 Task: Create a due date automation trigger when advanced on, on the tuesday before a card is due add fields without custom field "Resume" set to a date less than 1 working days from now at 11:00 AM.
Action: Mouse moved to (1297, 109)
Screenshot: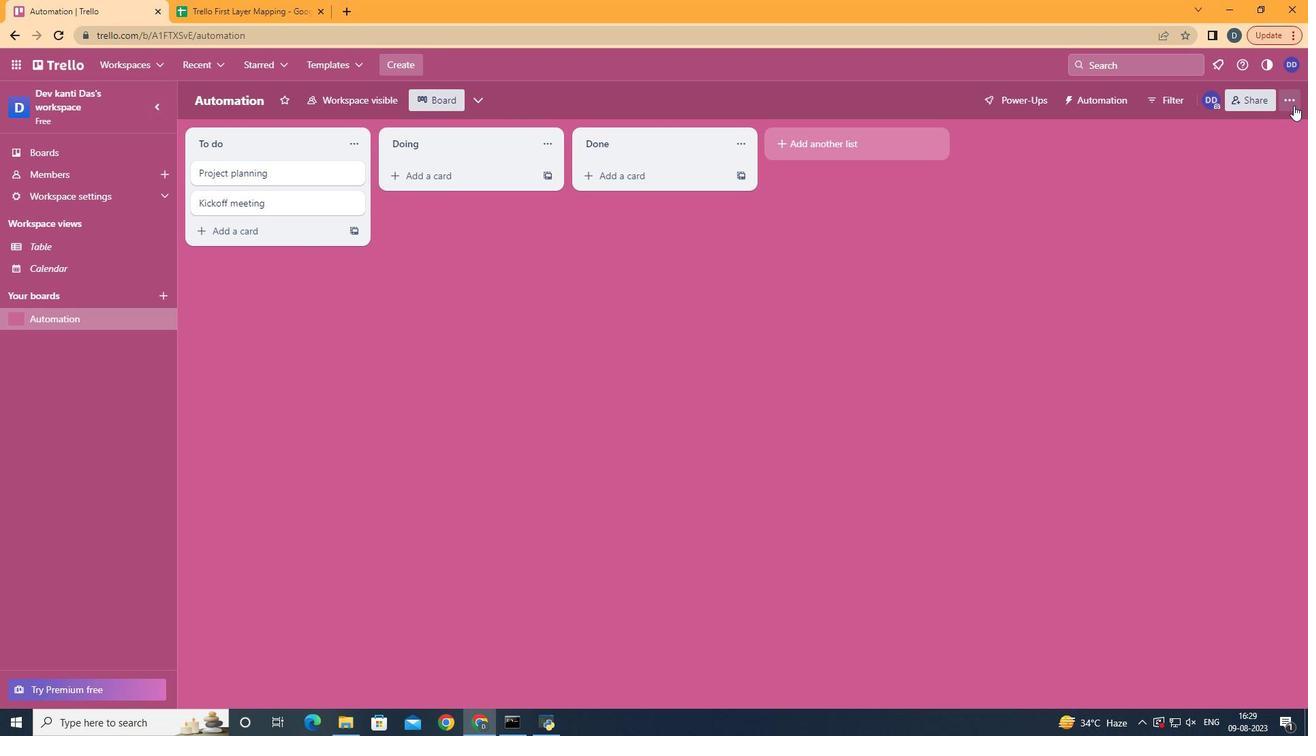 
Action: Mouse pressed left at (1297, 109)
Screenshot: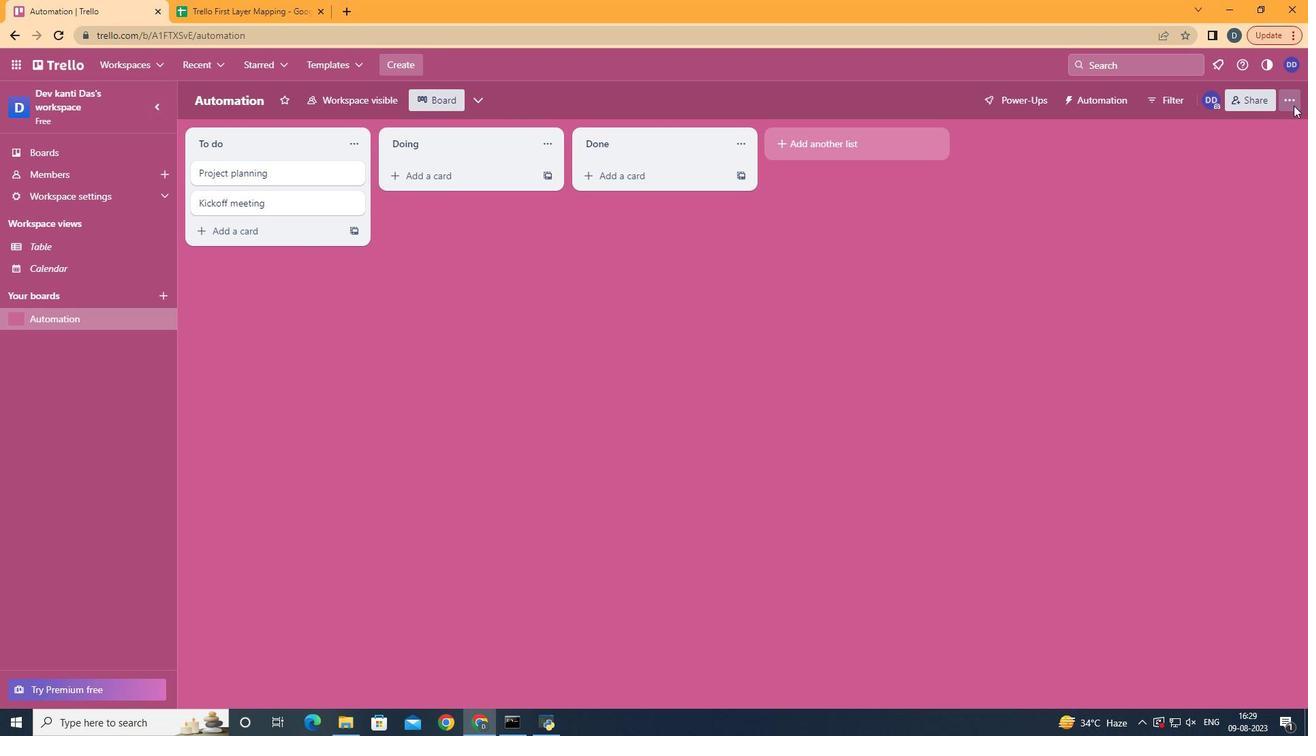 
Action: Mouse moved to (1158, 299)
Screenshot: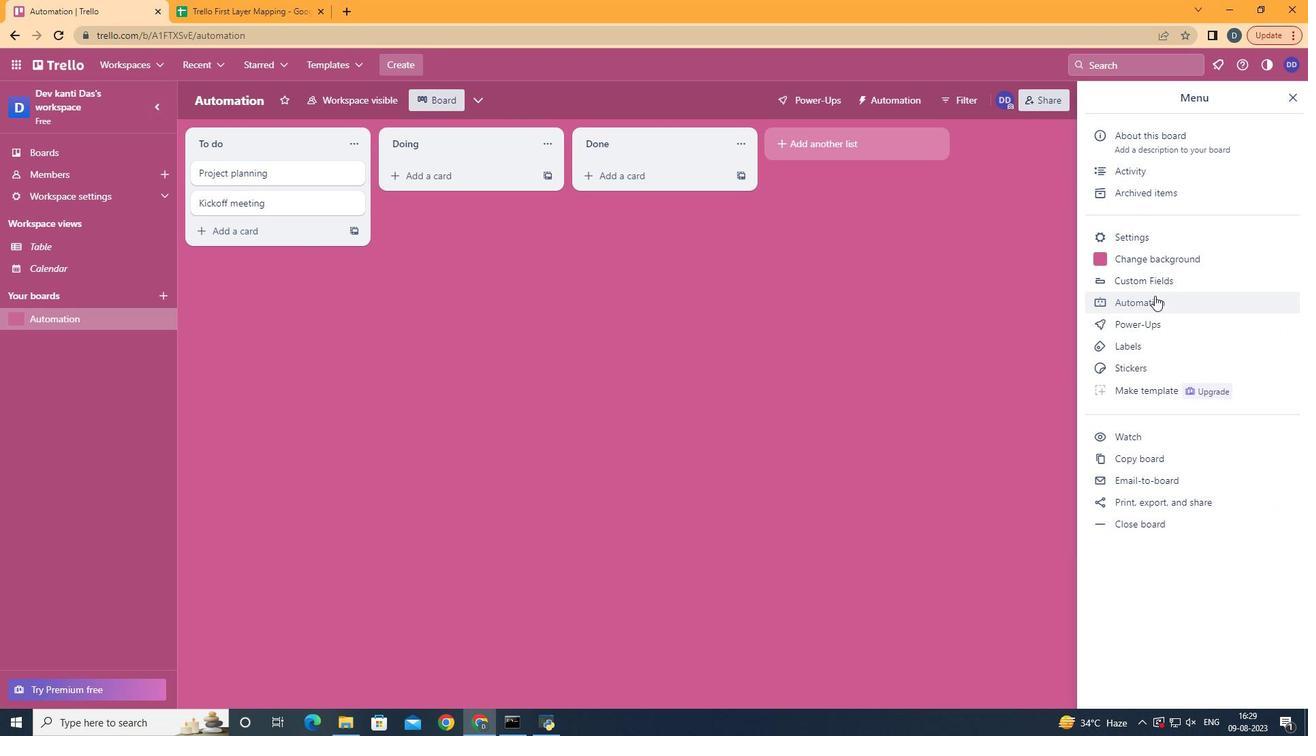 
Action: Mouse pressed left at (1158, 299)
Screenshot: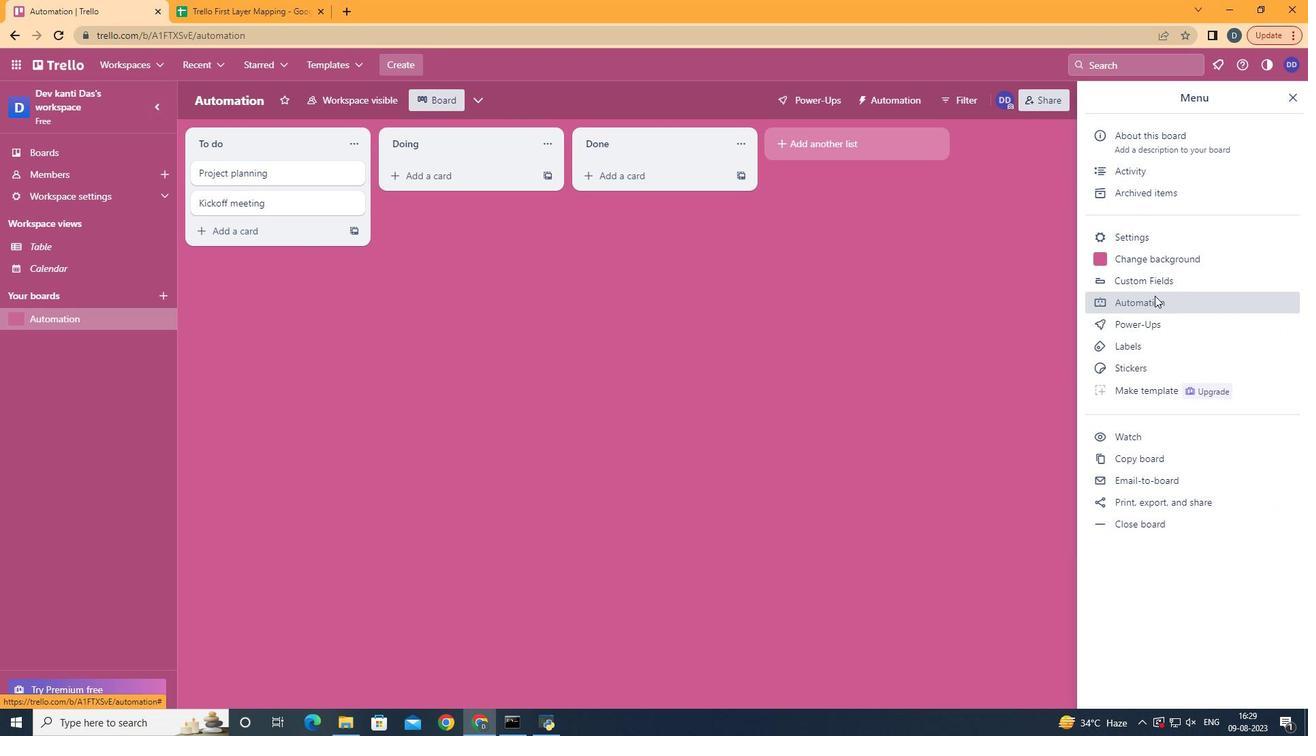 
Action: Mouse moved to (265, 279)
Screenshot: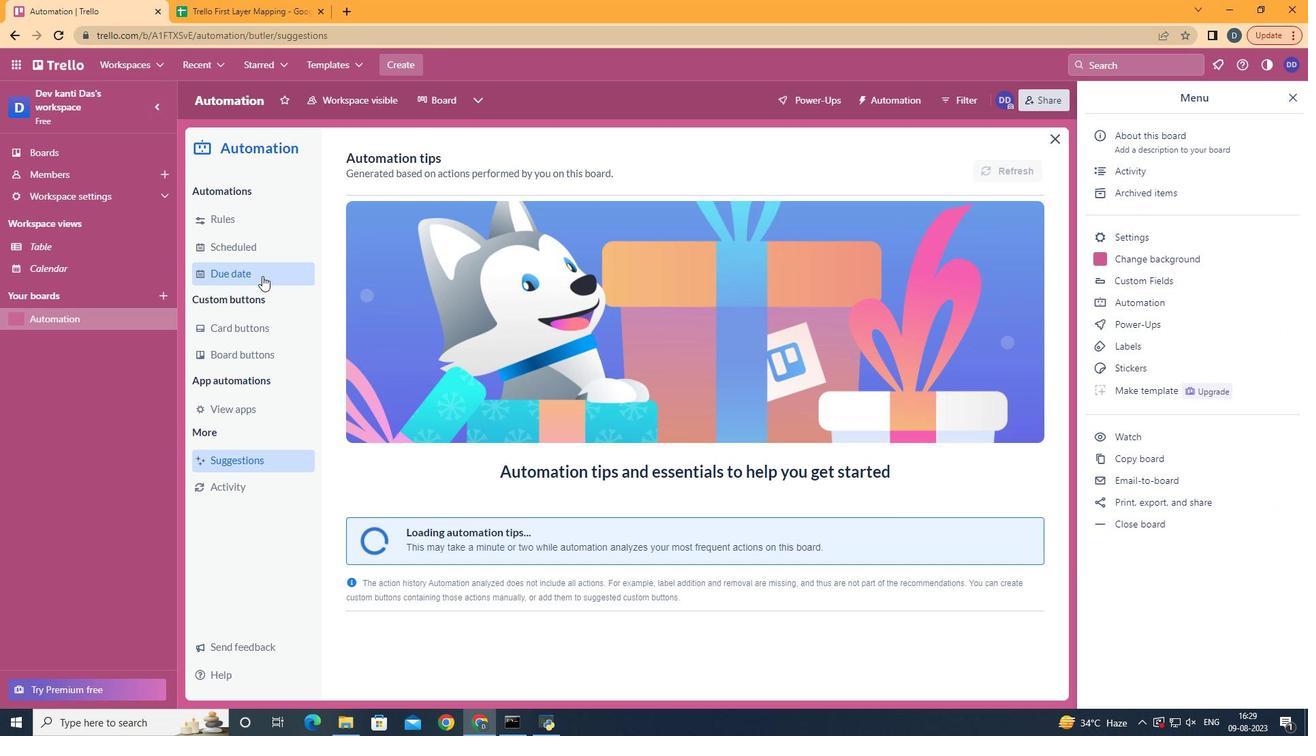 
Action: Mouse pressed left at (265, 279)
Screenshot: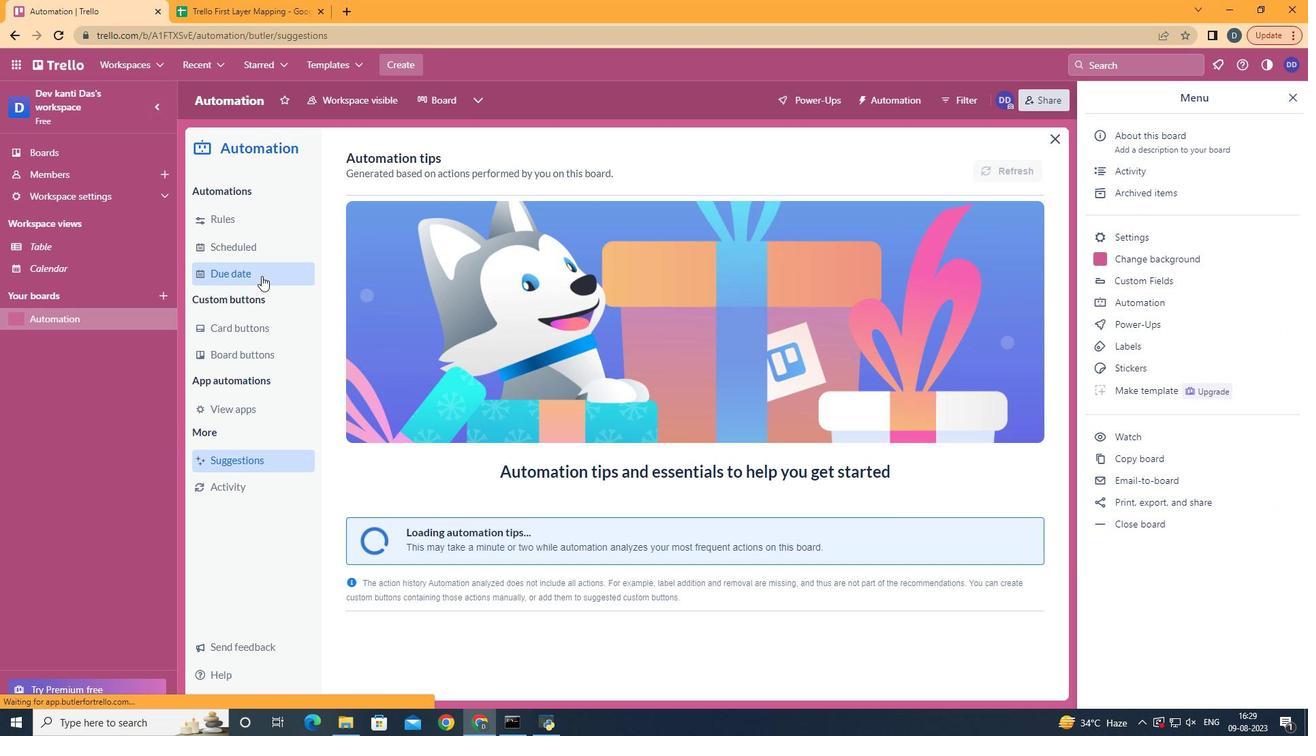 
Action: Mouse moved to (970, 166)
Screenshot: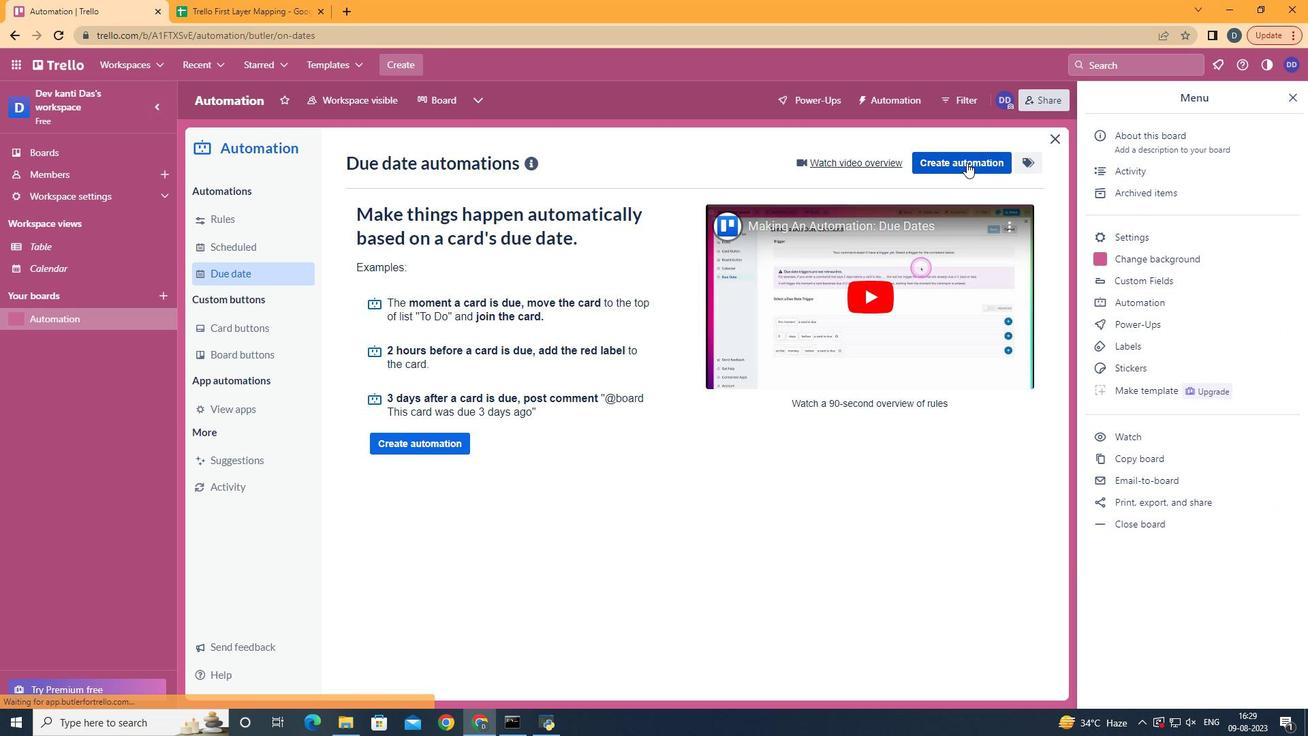 
Action: Mouse pressed left at (970, 166)
Screenshot: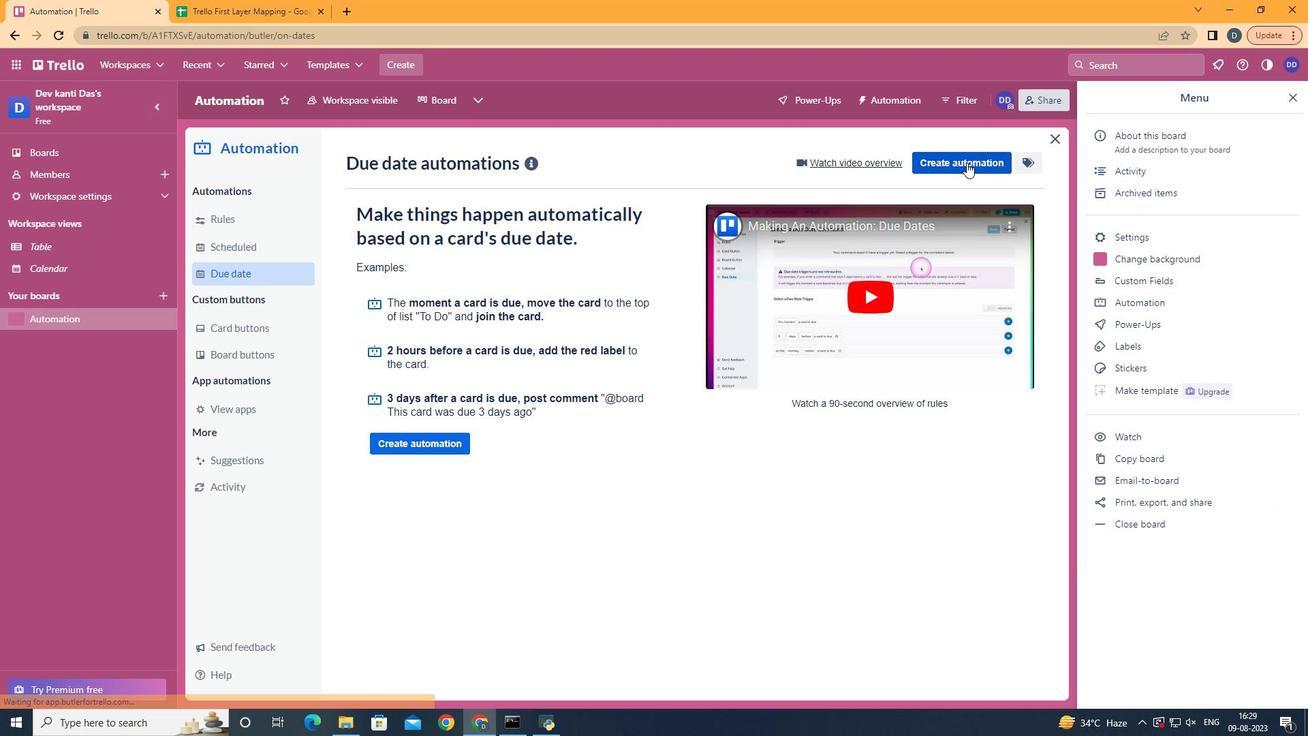 
Action: Mouse moved to (751, 298)
Screenshot: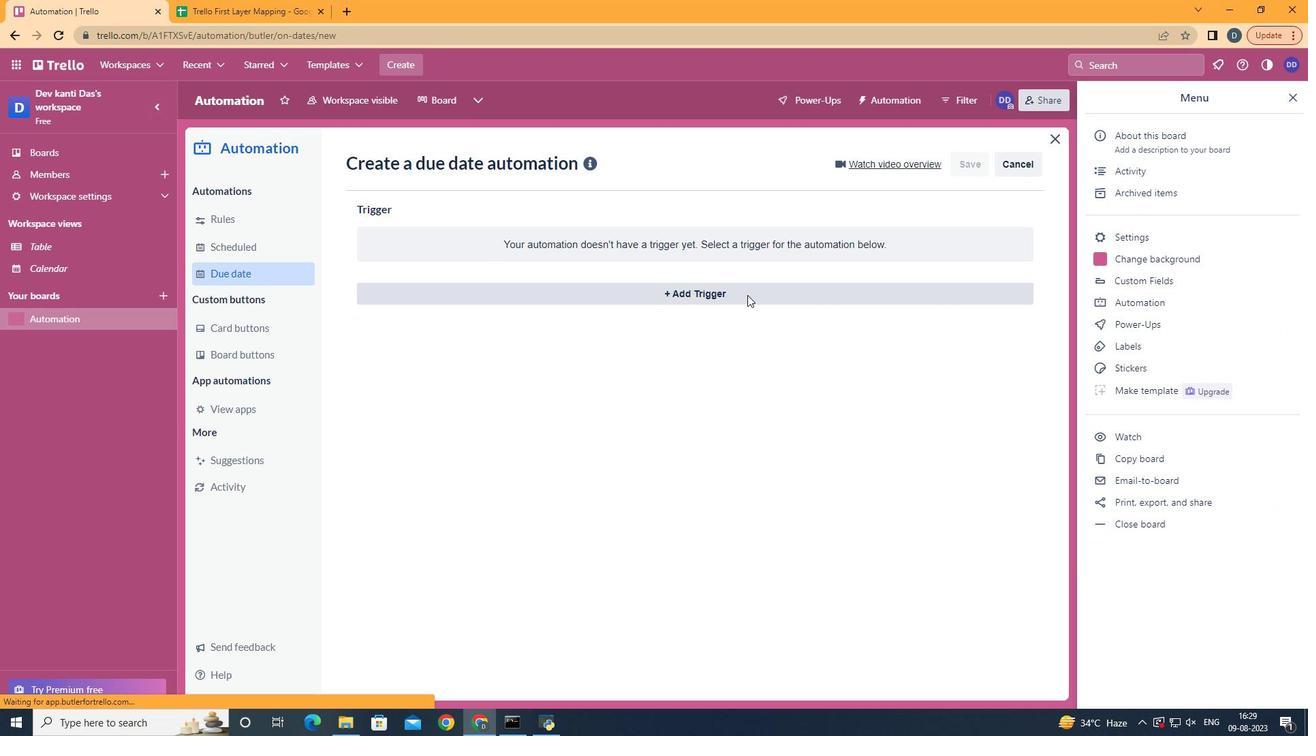 
Action: Mouse pressed left at (751, 298)
Screenshot: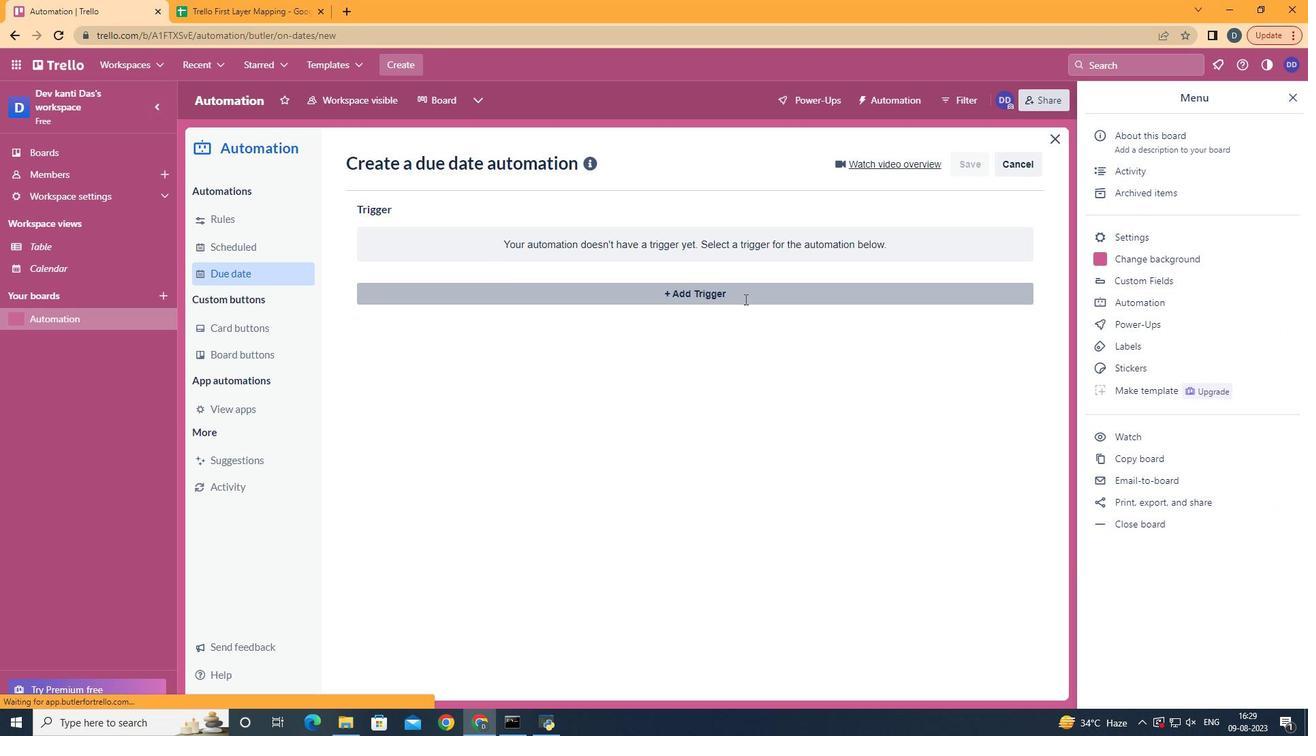 
Action: Mouse moved to (438, 395)
Screenshot: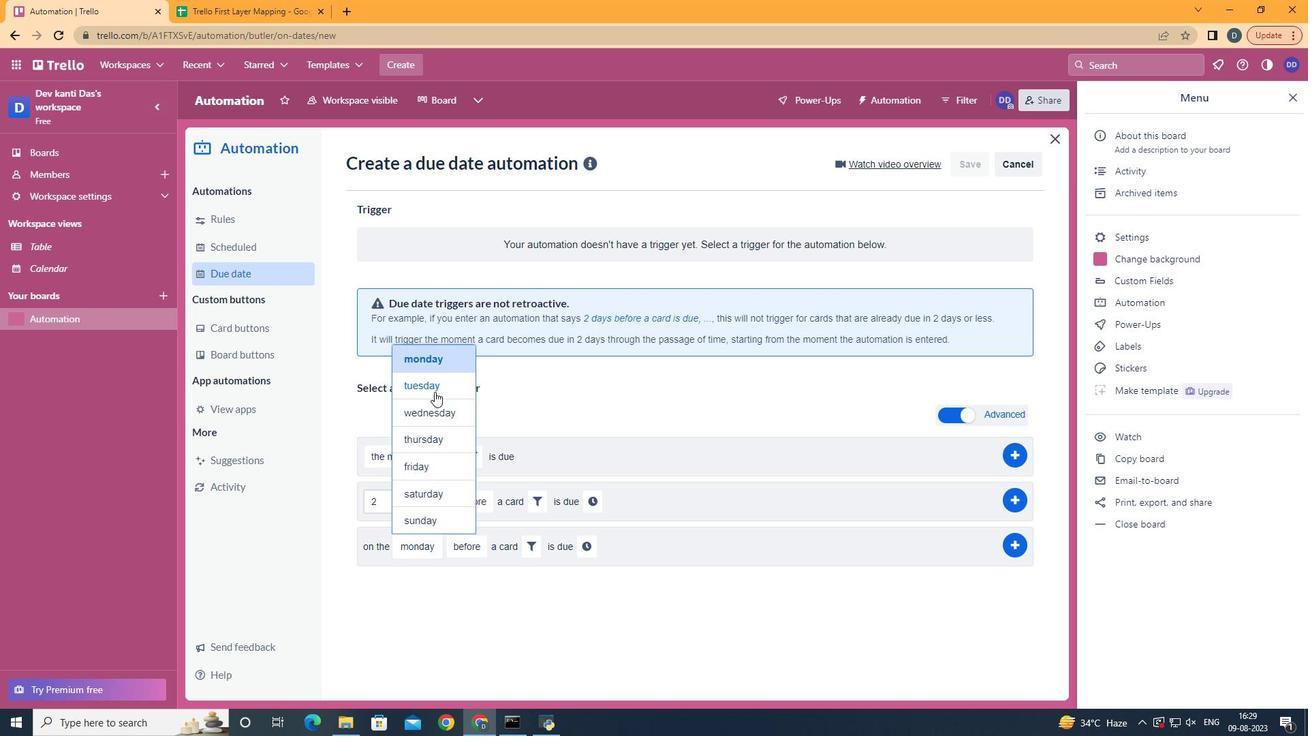 
Action: Mouse pressed left at (438, 395)
Screenshot: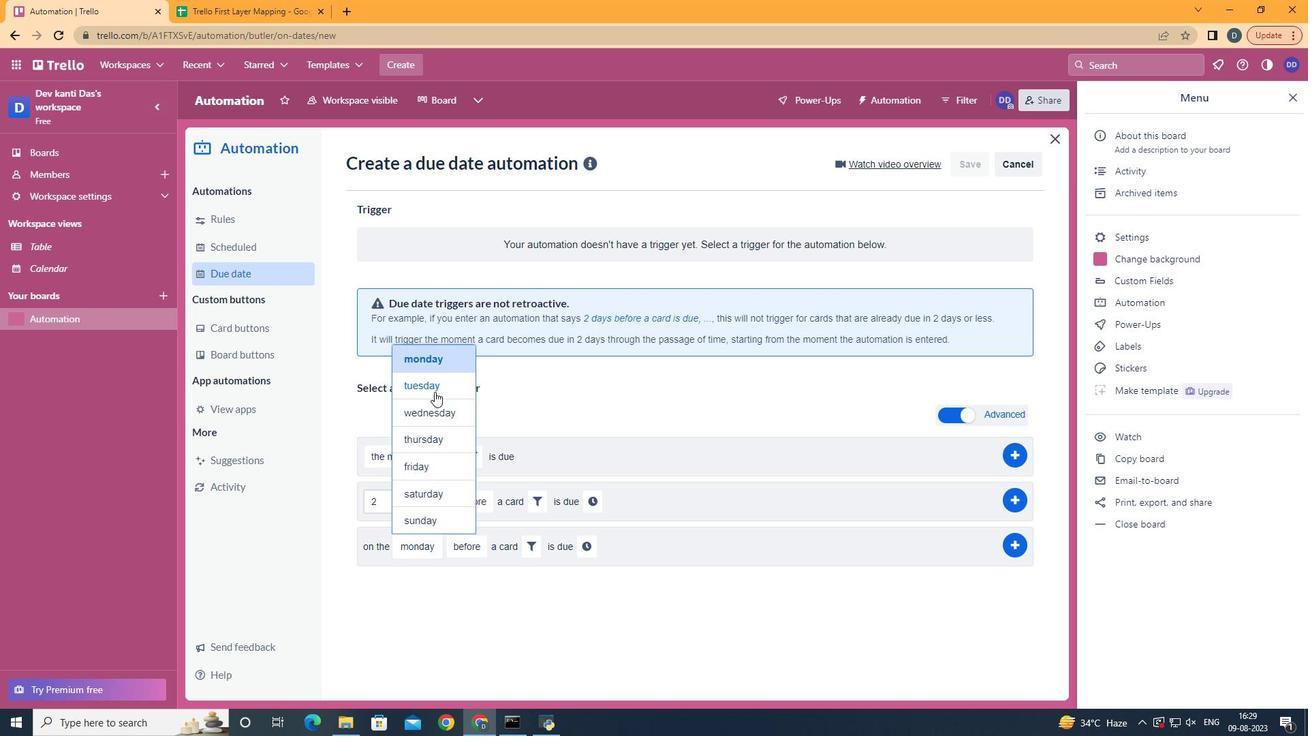 
Action: Mouse moved to (520, 554)
Screenshot: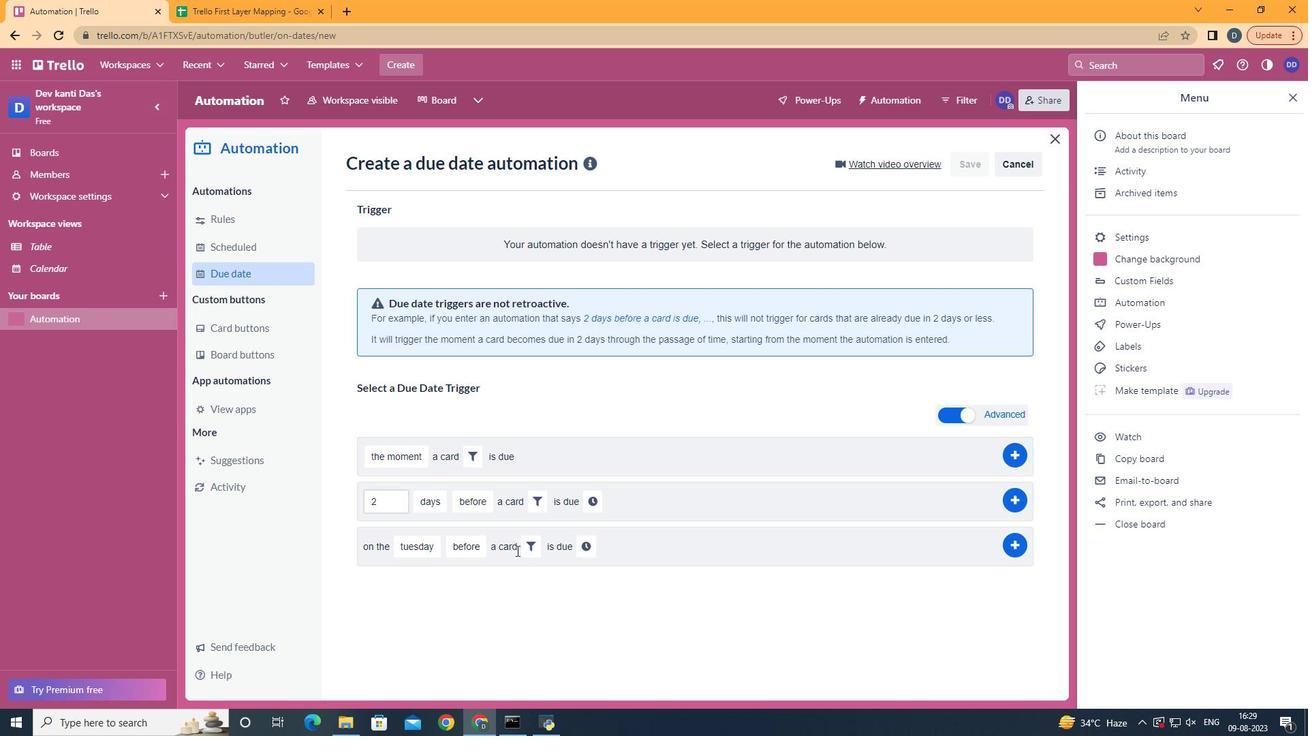 
Action: Mouse pressed left at (520, 554)
Screenshot: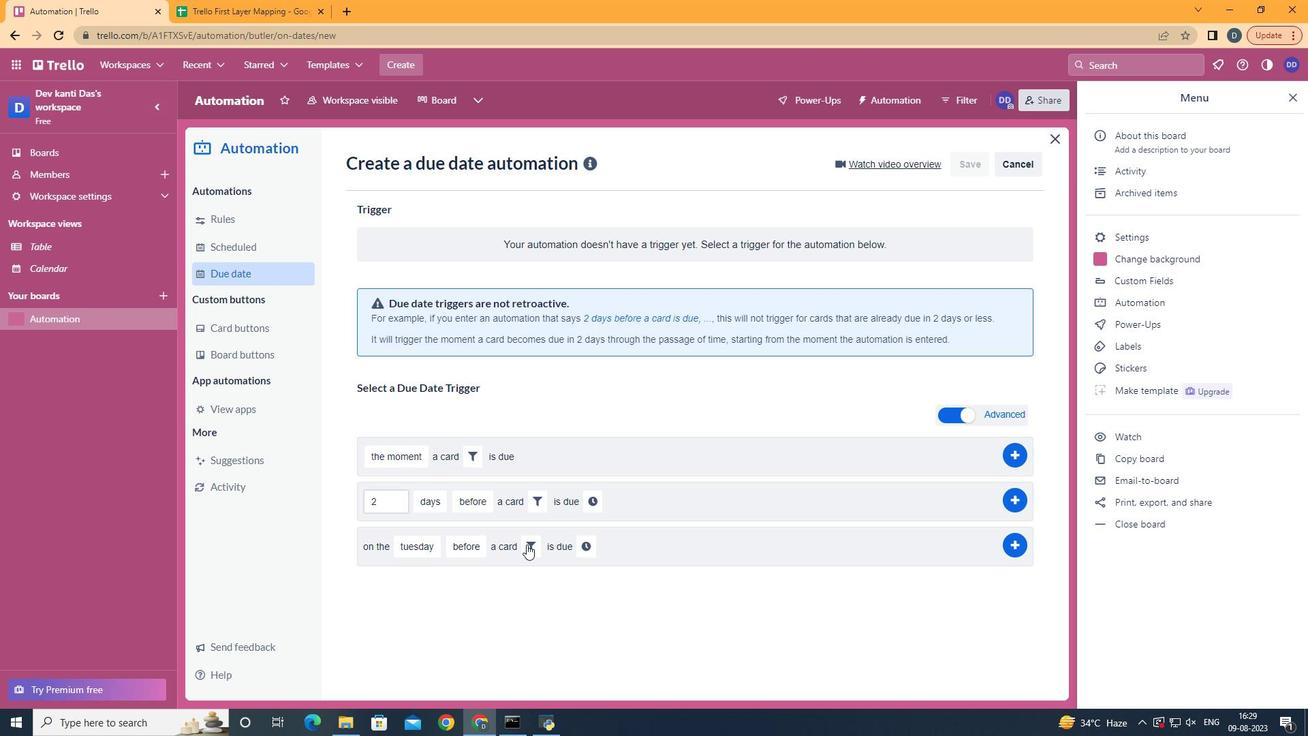 
Action: Mouse moved to (530, 547)
Screenshot: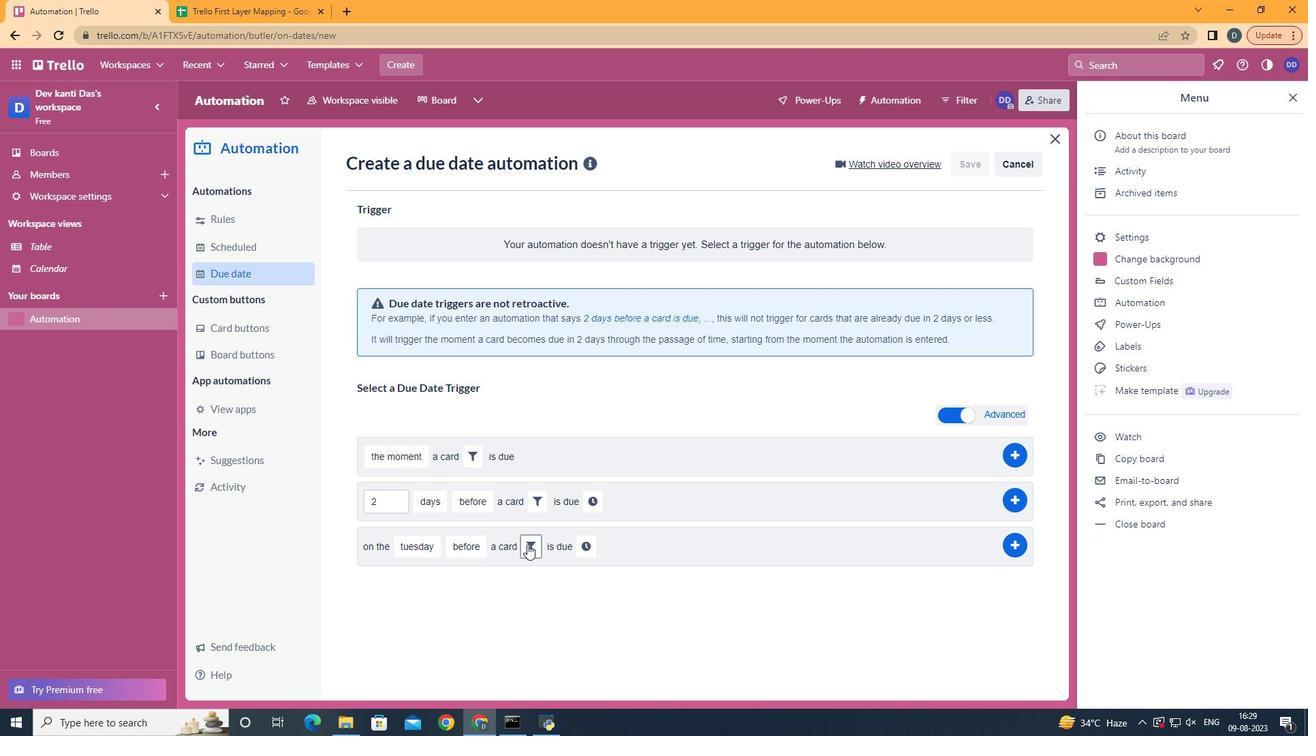 
Action: Mouse pressed left at (530, 547)
Screenshot: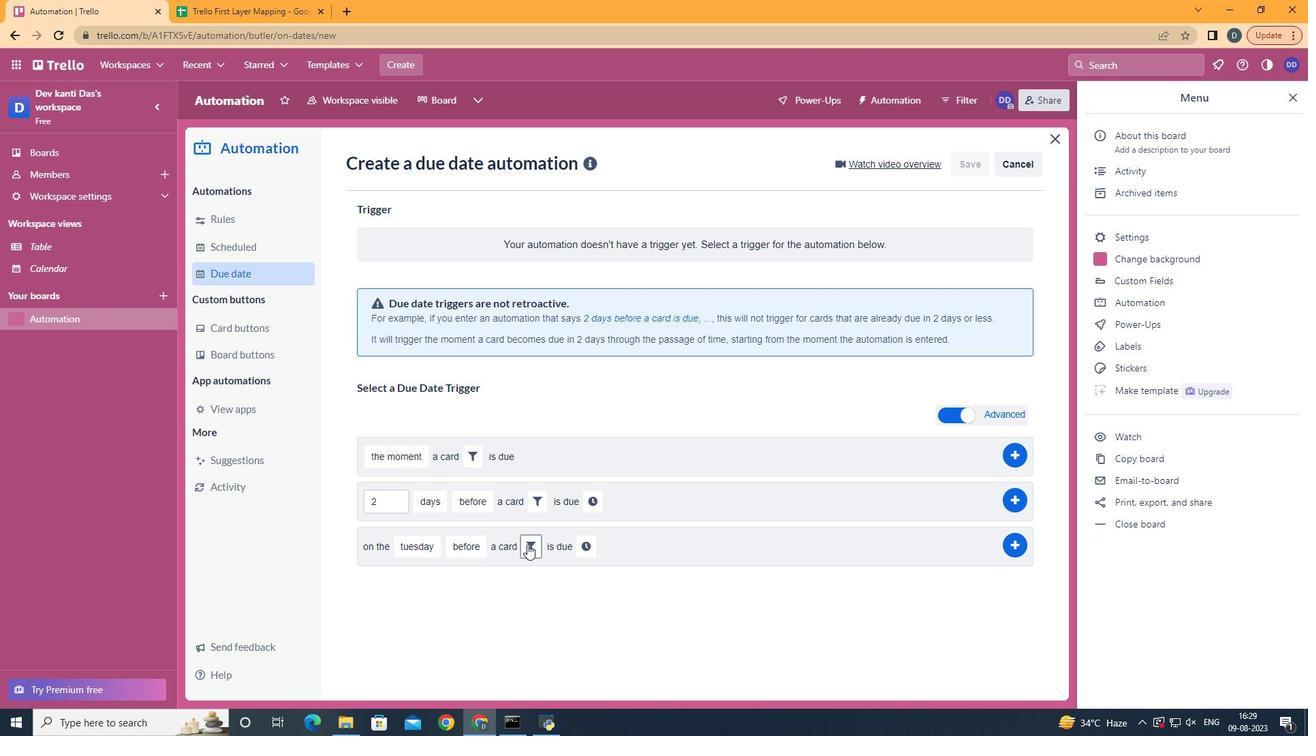 
Action: Mouse moved to (771, 593)
Screenshot: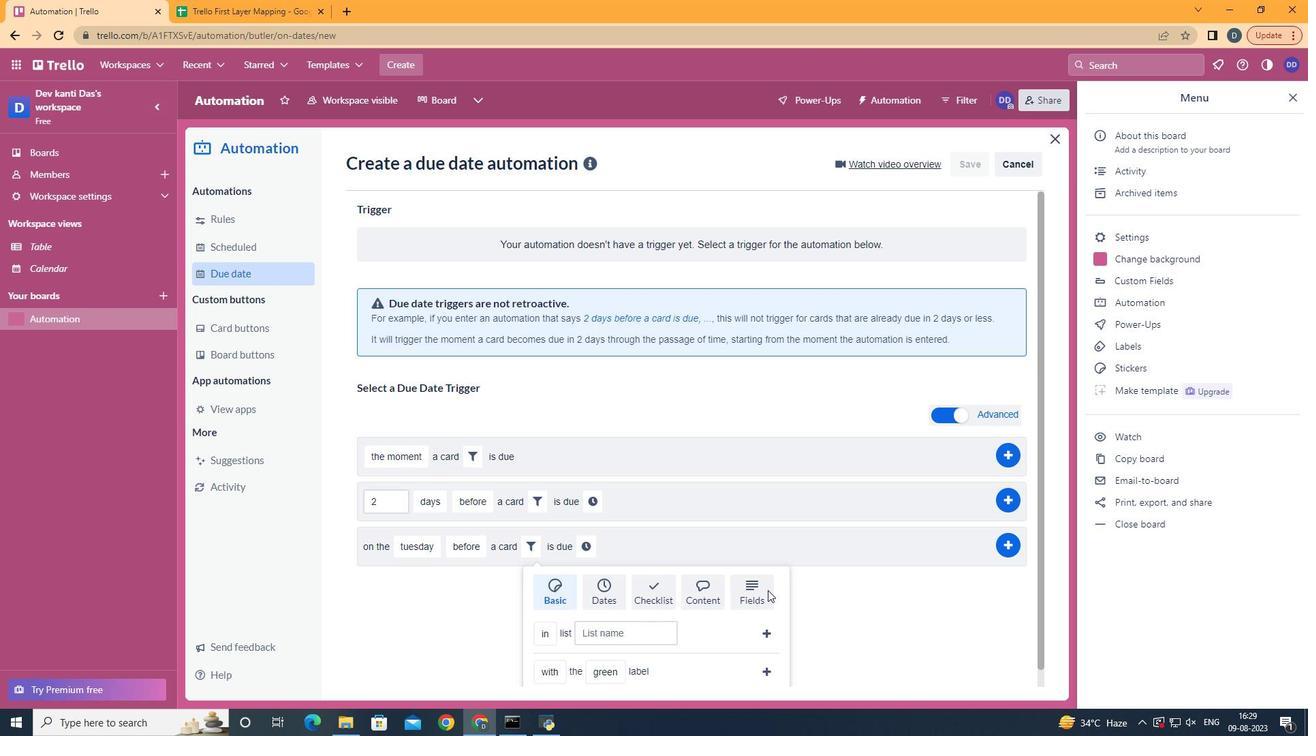 
Action: Mouse pressed left at (771, 593)
Screenshot: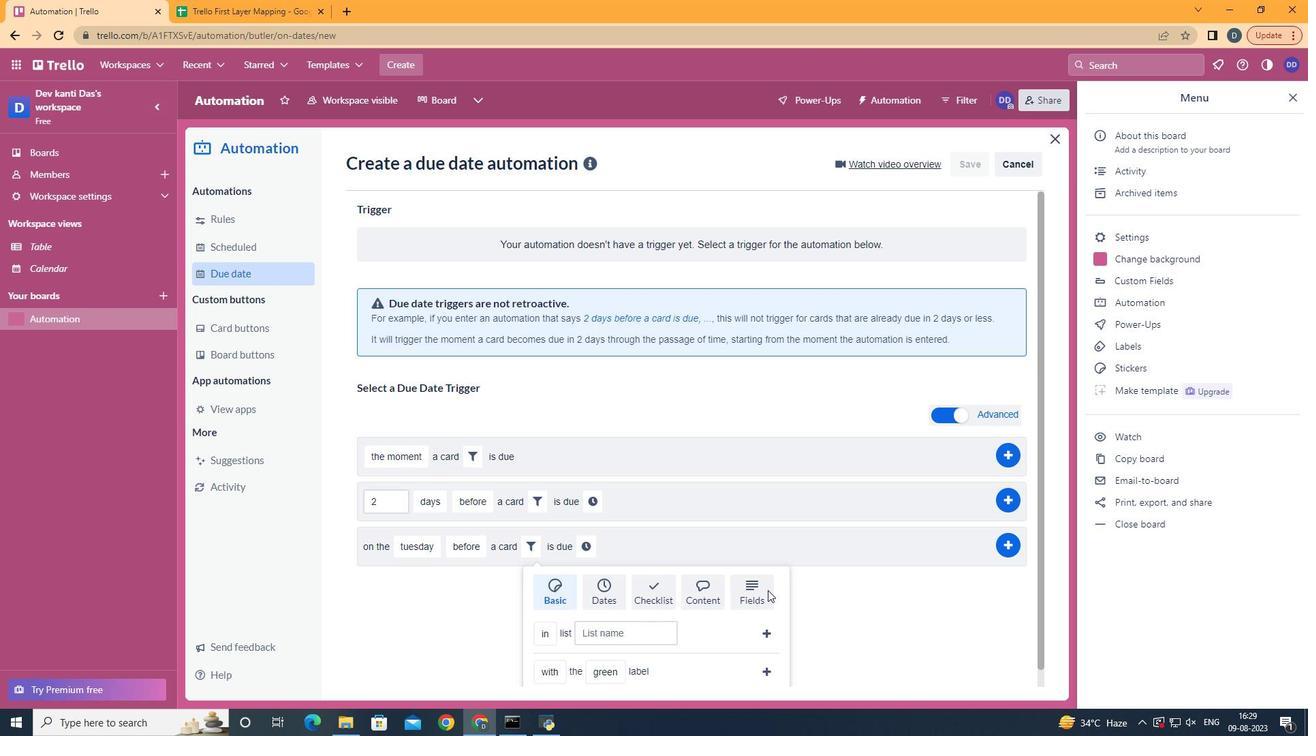 
Action: Mouse moved to (773, 593)
Screenshot: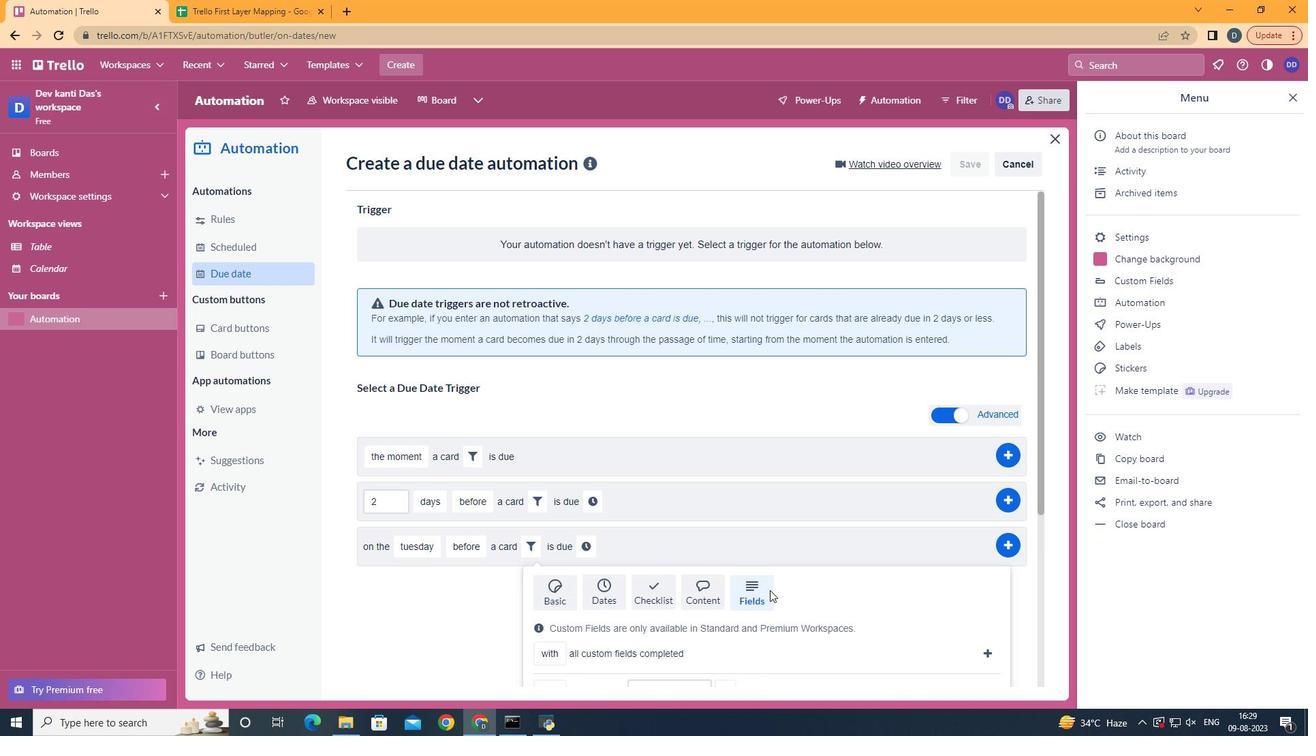 
Action: Mouse scrolled (773, 592) with delta (0, 0)
Screenshot: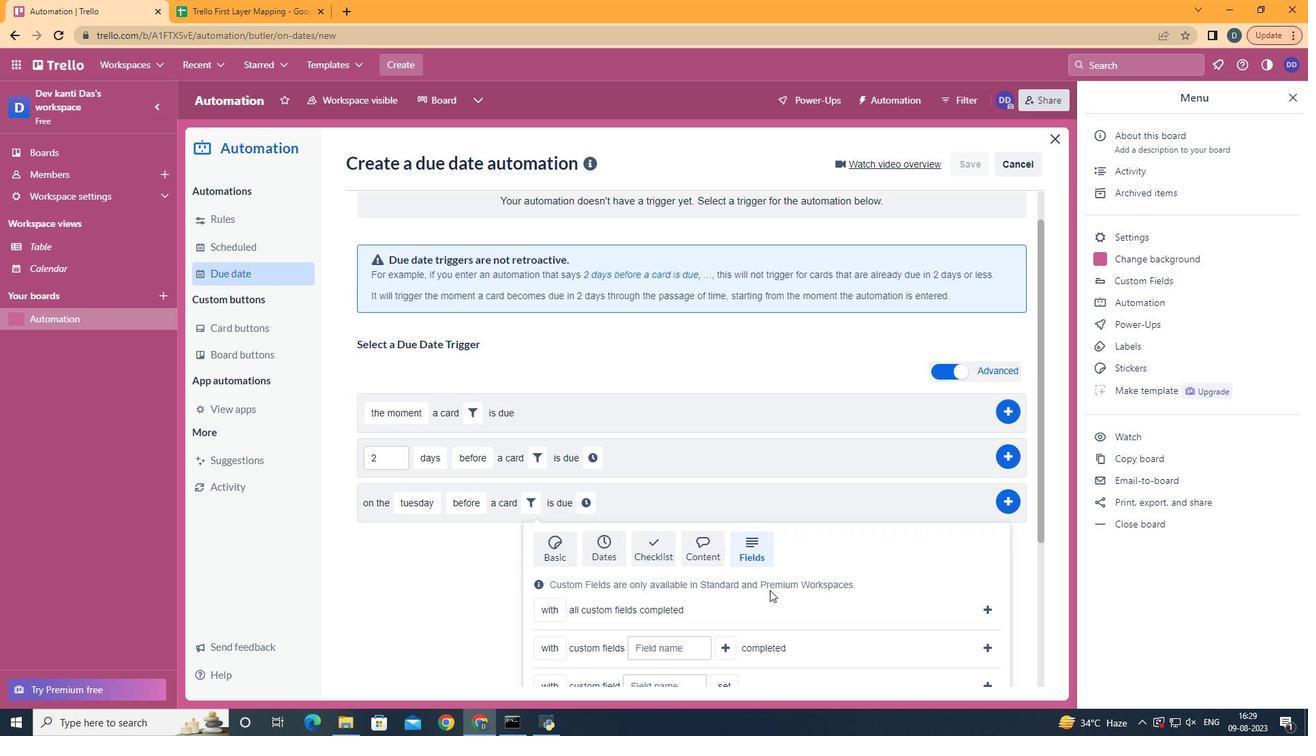 
Action: Mouse scrolled (773, 592) with delta (0, 0)
Screenshot: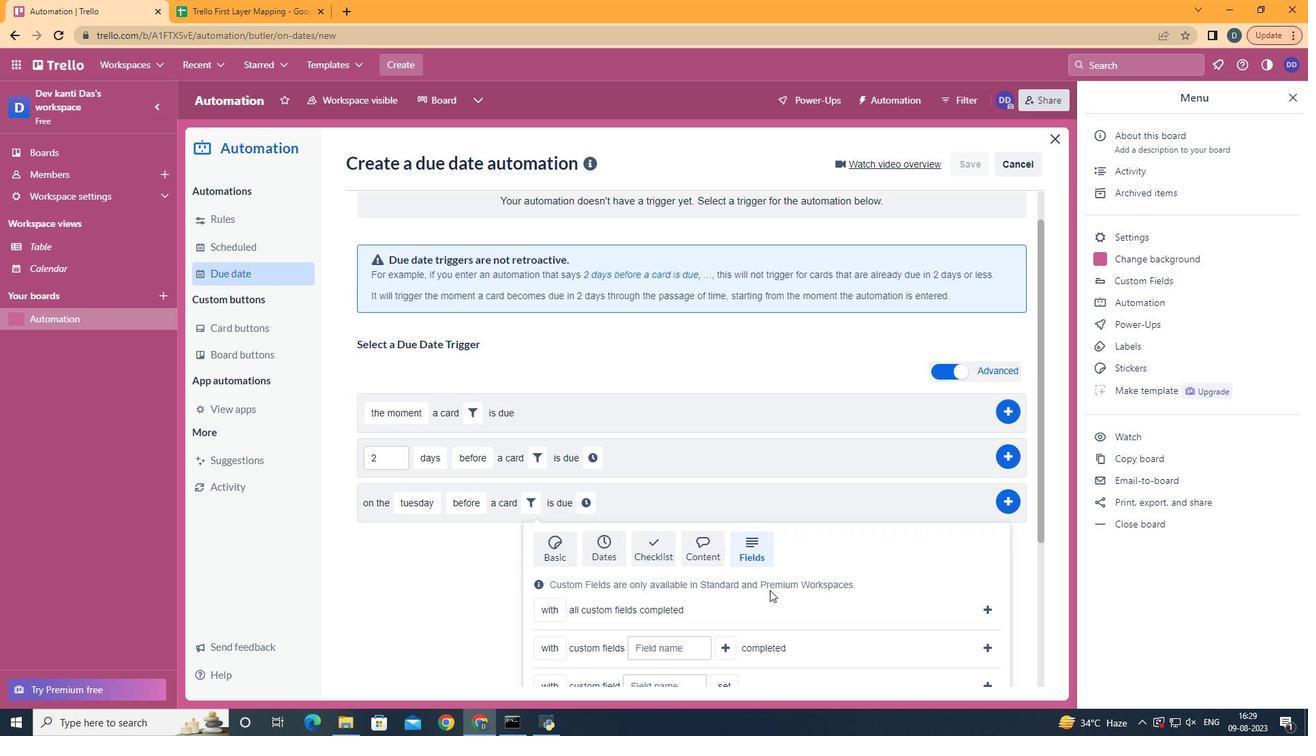 
Action: Mouse scrolled (773, 592) with delta (0, 0)
Screenshot: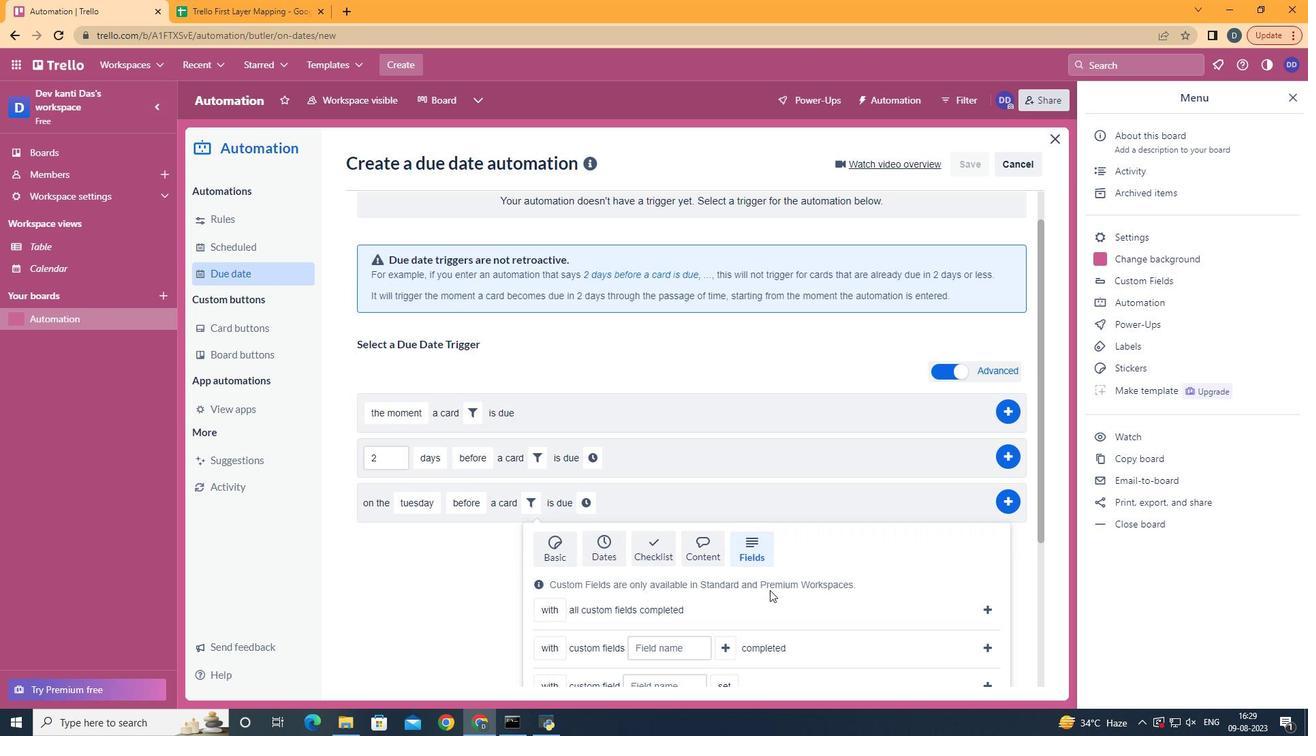 
Action: Mouse scrolled (773, 592) with delta (0, 0)
Screenshot: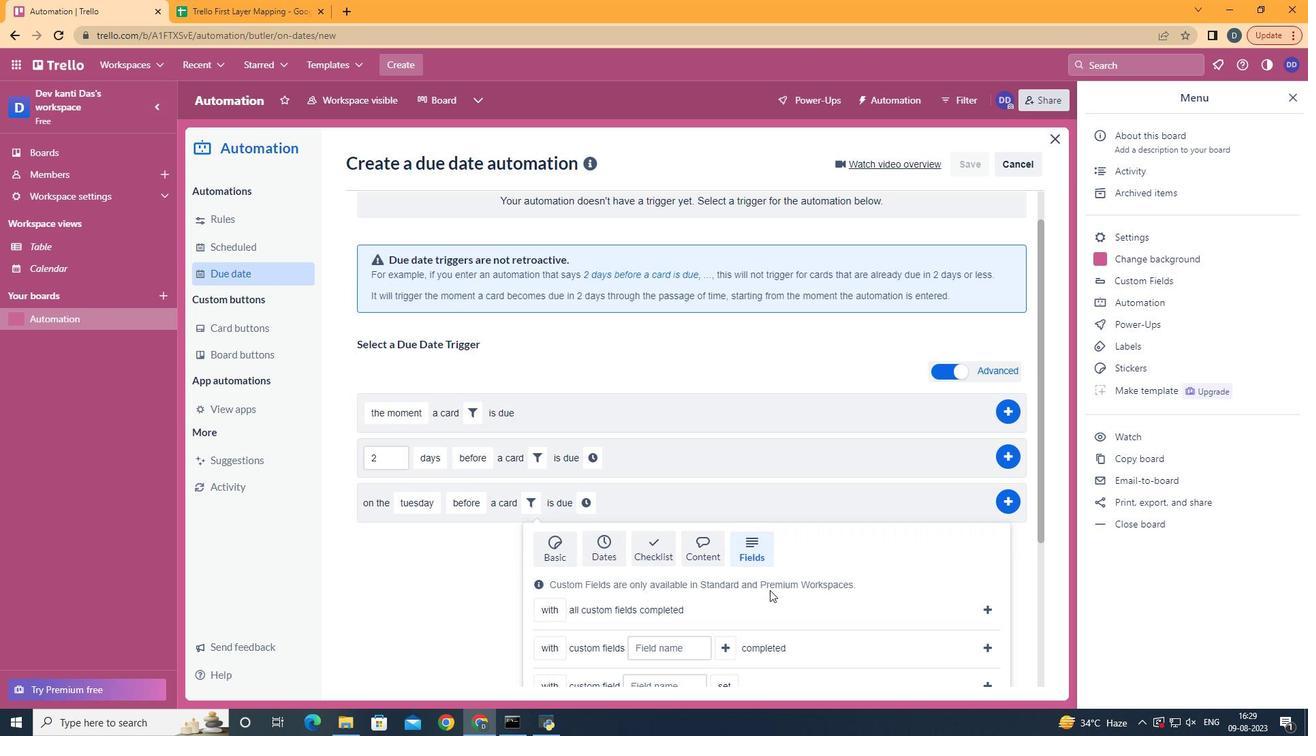 
Action: Mouse moved to (561, 639)
Screenshot: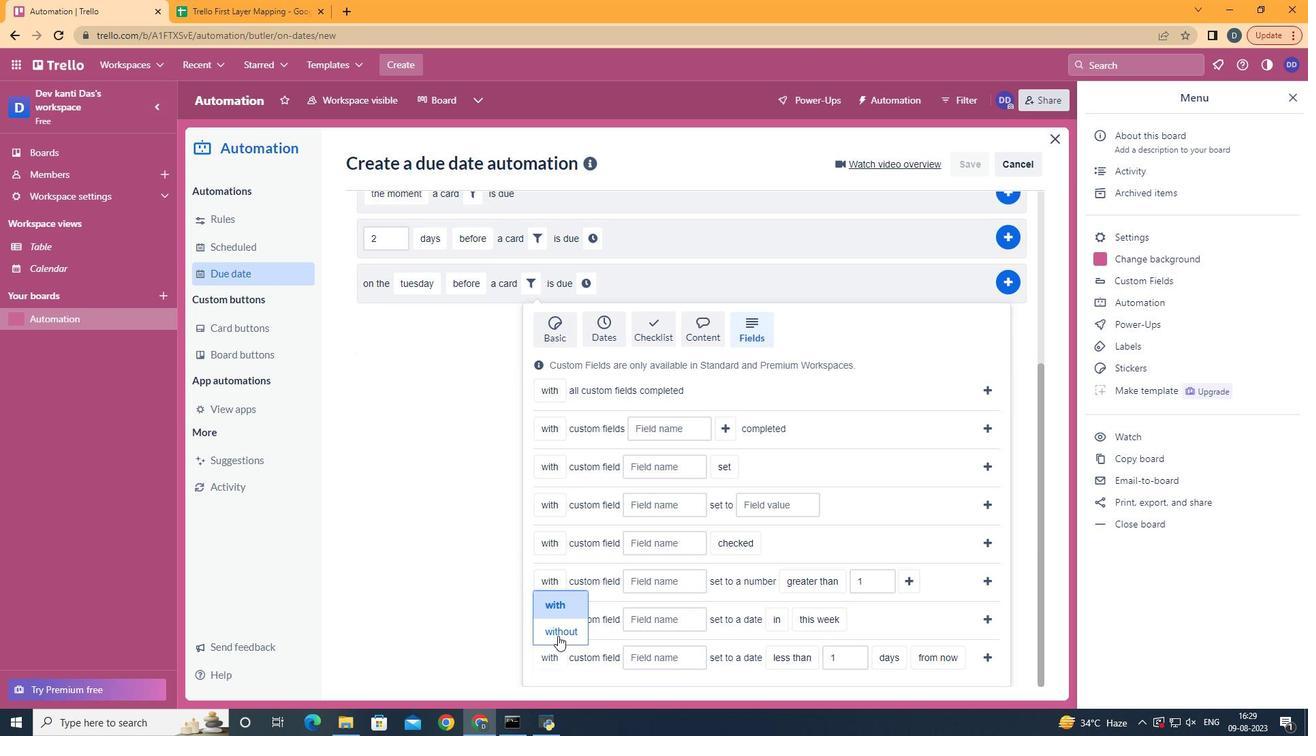 
Action: Mouse pressed left at (561, 639)
Screenshot: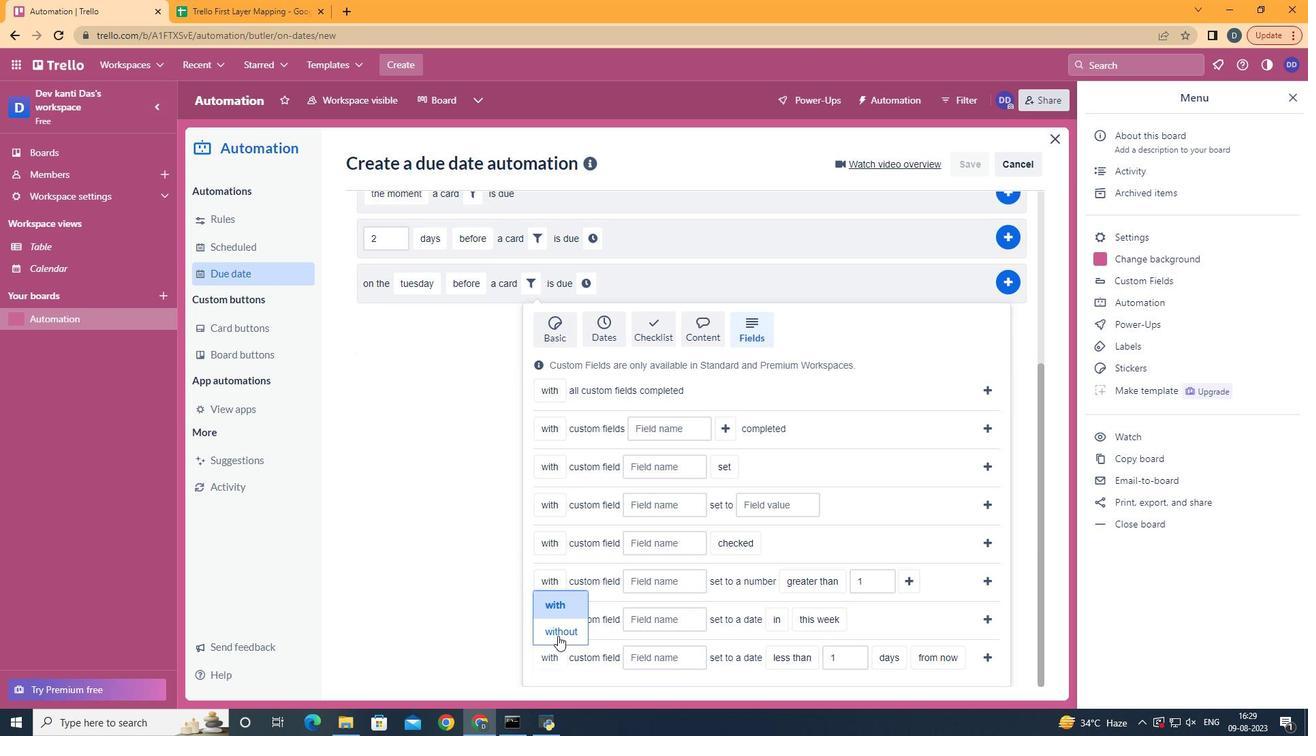 
Action: Mouse moved to (654, 661)
Screenshot: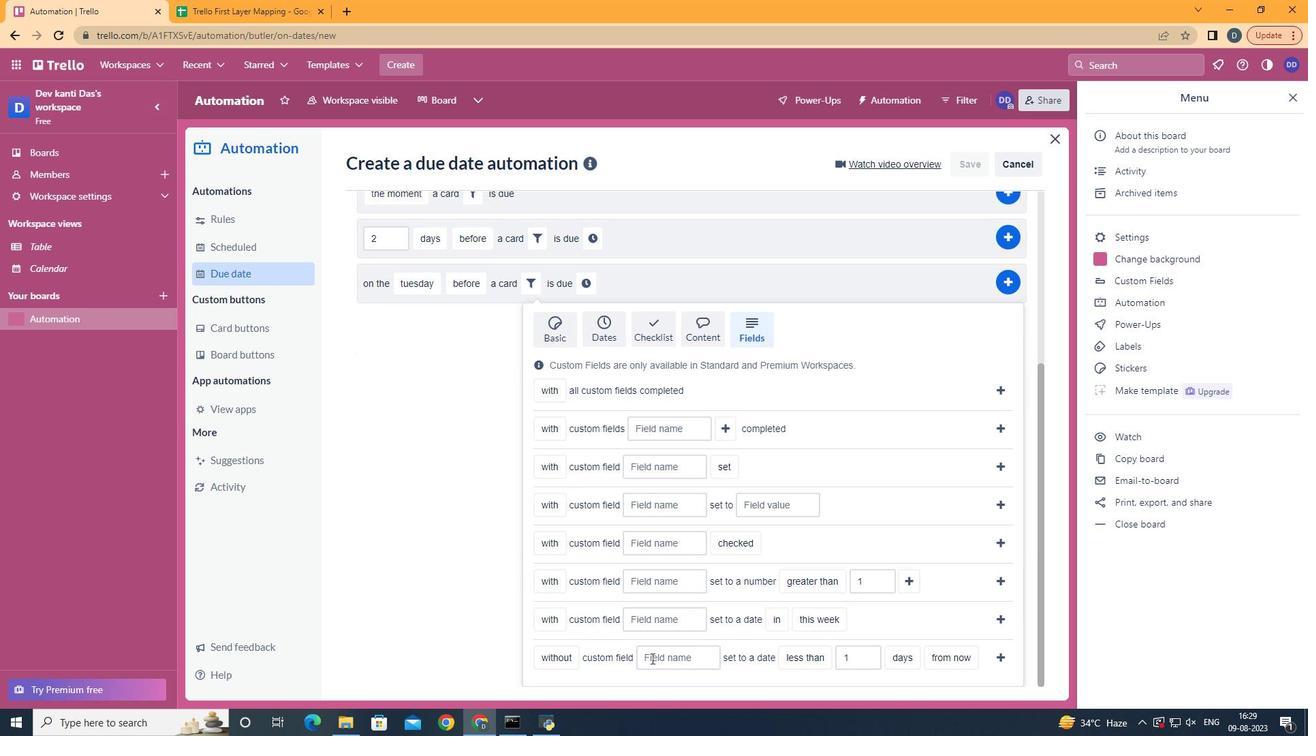 
Action: Mouse pressed left at (654, 661)
Screenshot: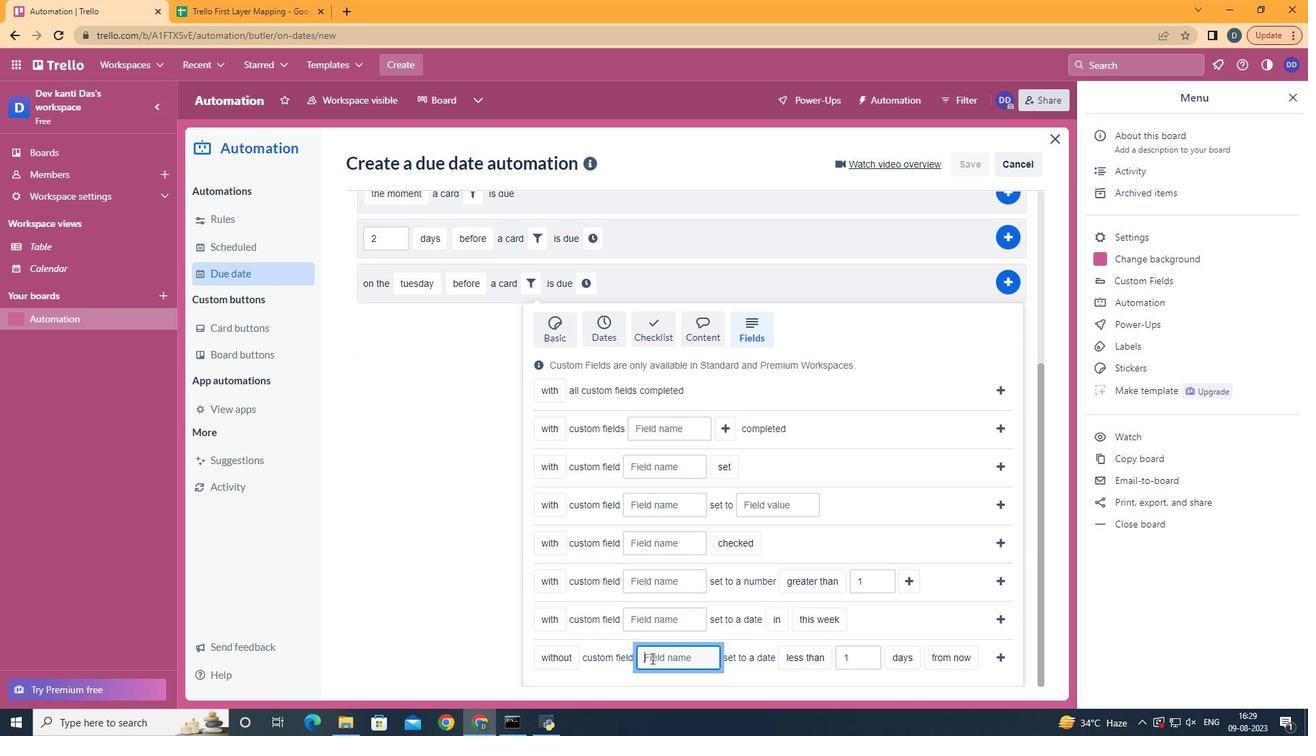 
Action: Mouse moved to (667, 659)
Screenshot: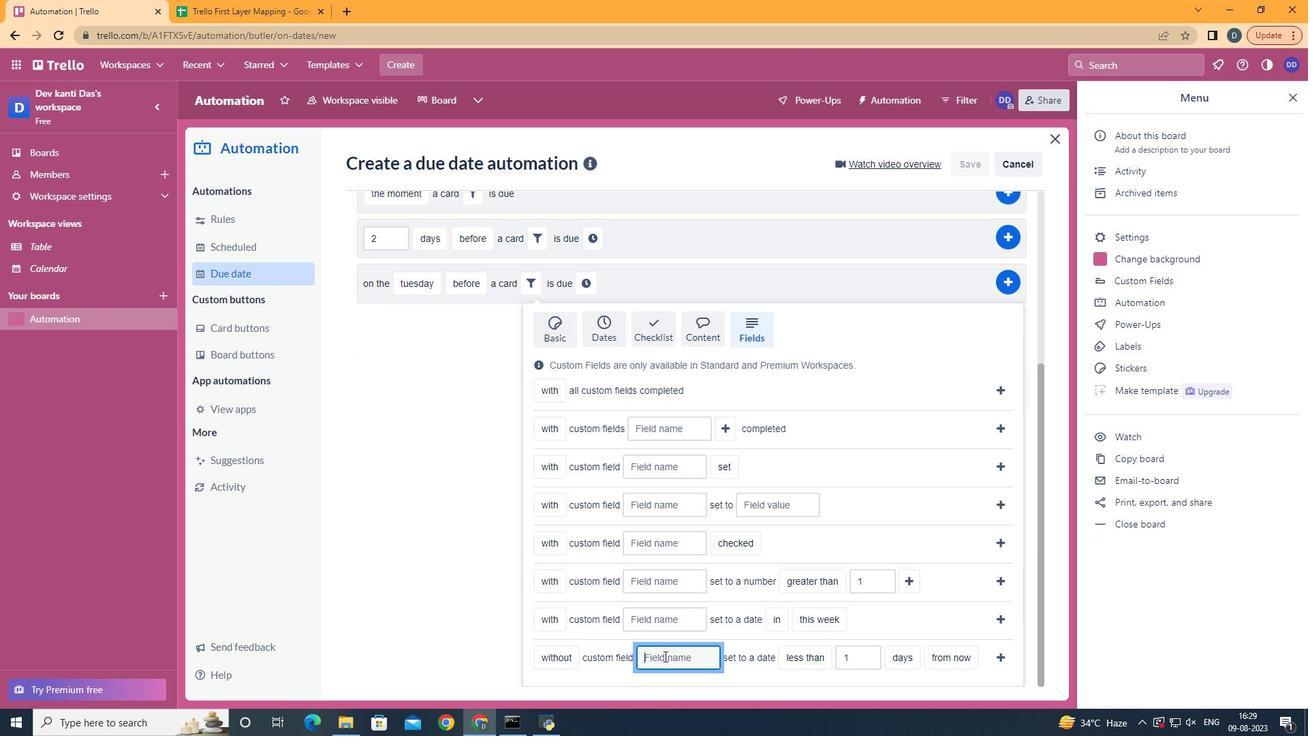 
Action: Key pressed <Key.shift>Resume
Screenshot: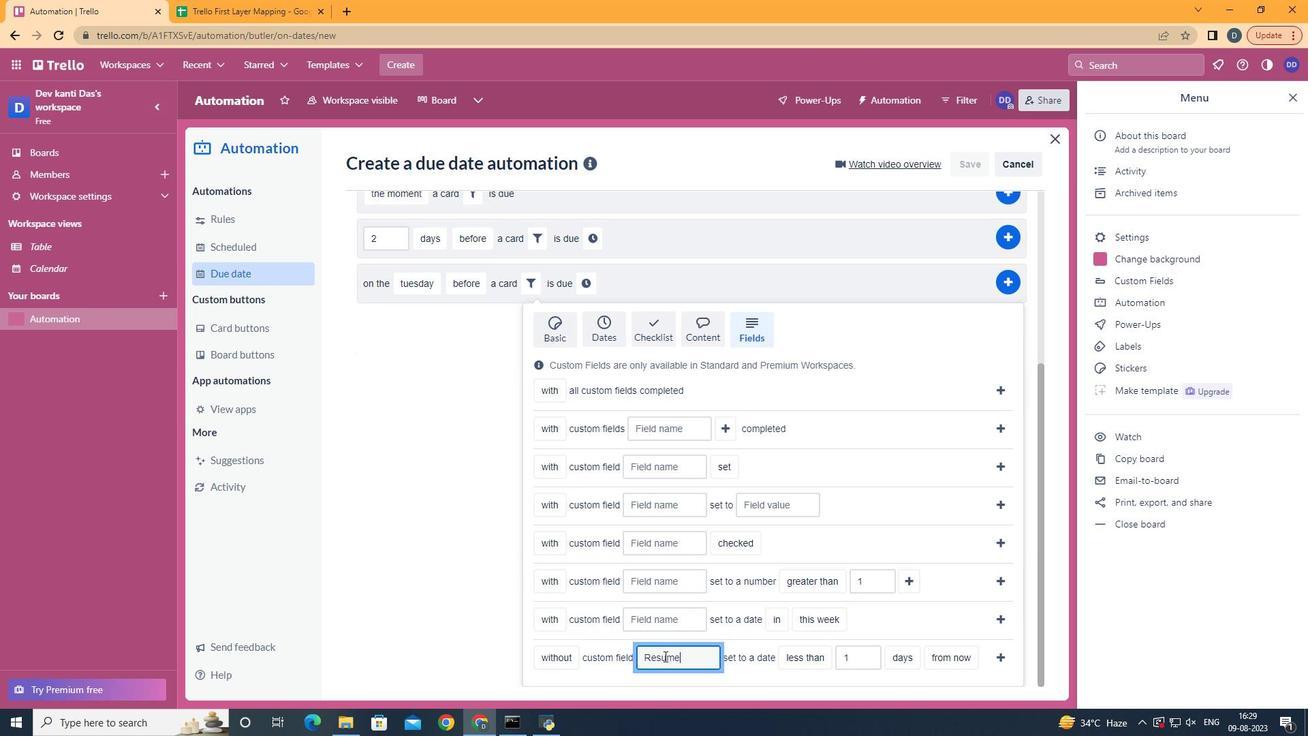
Action: Mouse moved to (819, 565)
Screenshot: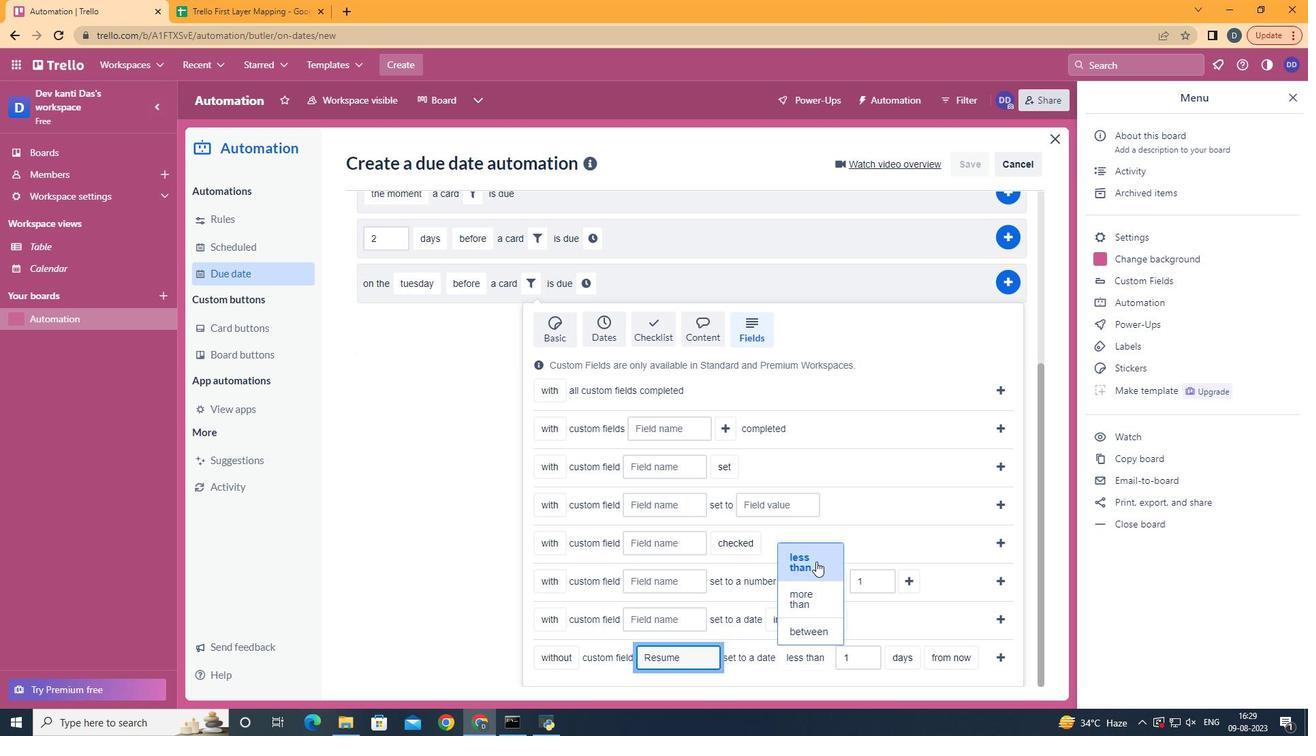 
Action: Mouse pressed left at (819, 565)
Screenshot: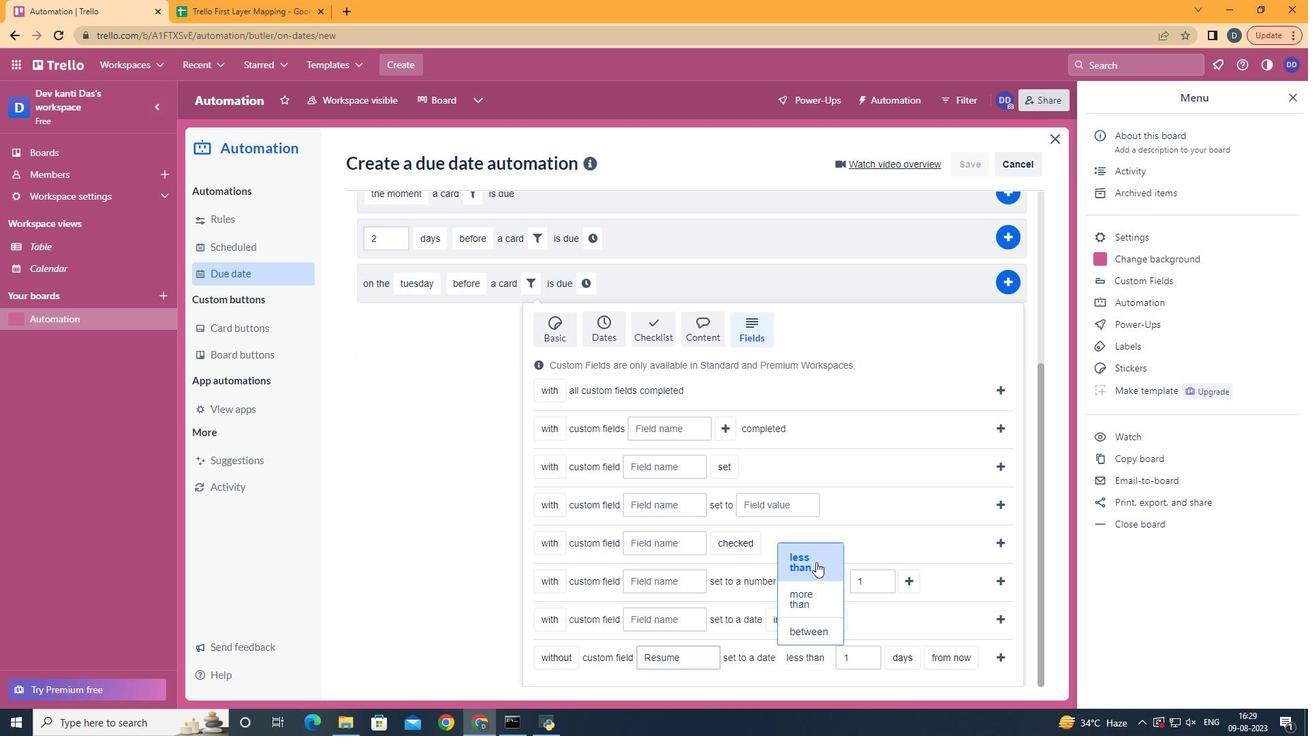 
Action: Mouse moved to (920, 642)
Screenshot: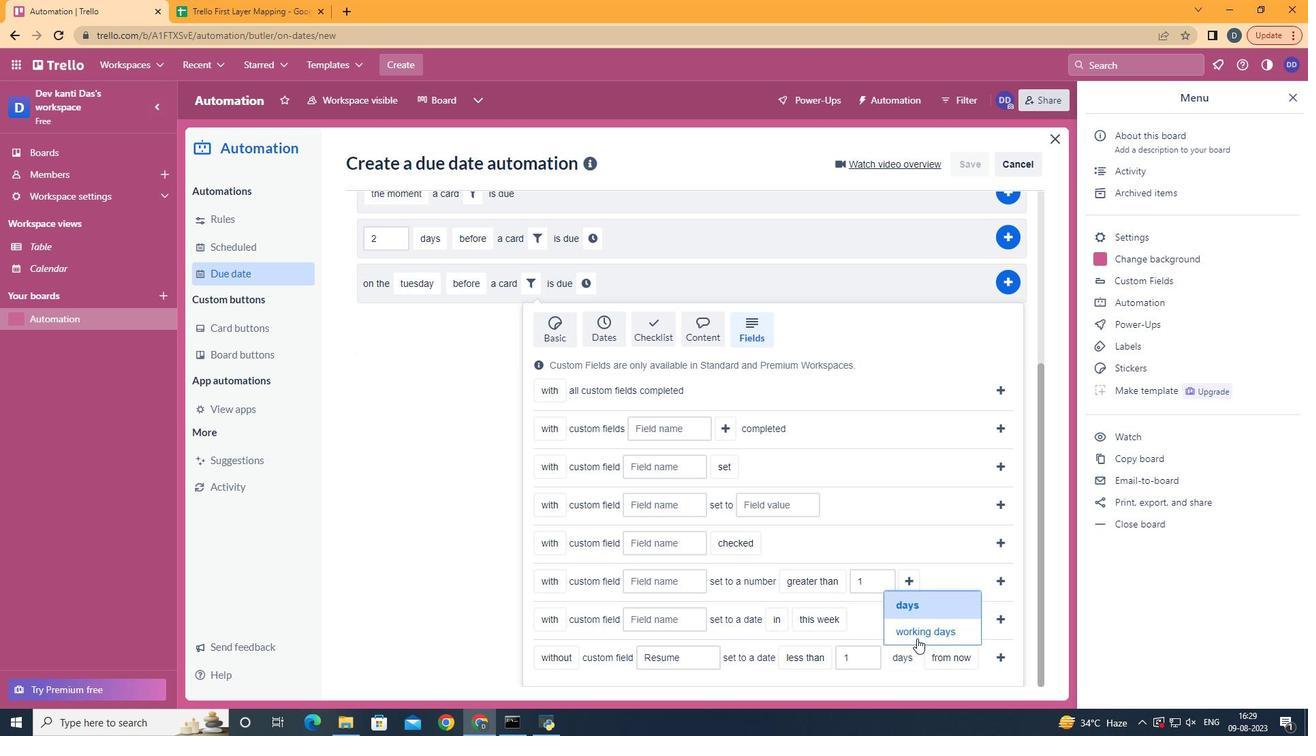 
Action: Mouse pressed left at (920, 642)
Screenshot: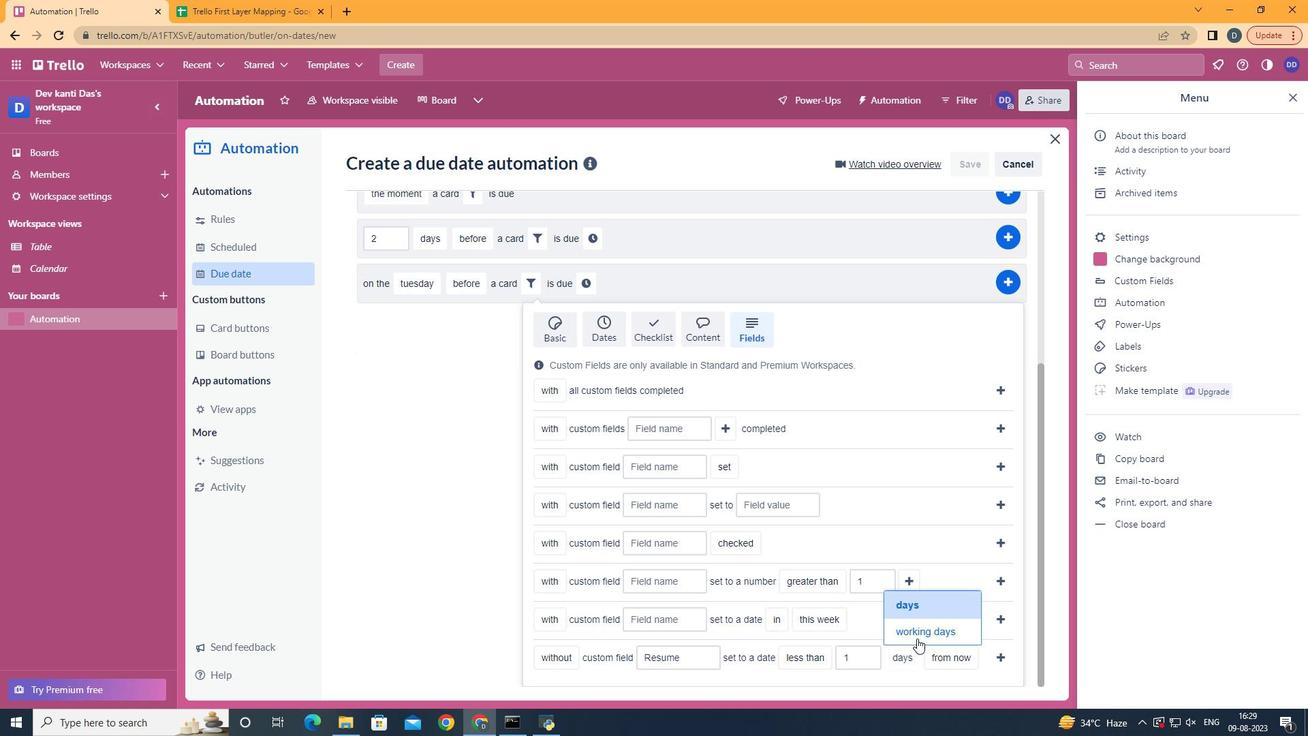 
Action: Mouse scrolled (920, 641) with delta (0, 0)
Screenshot: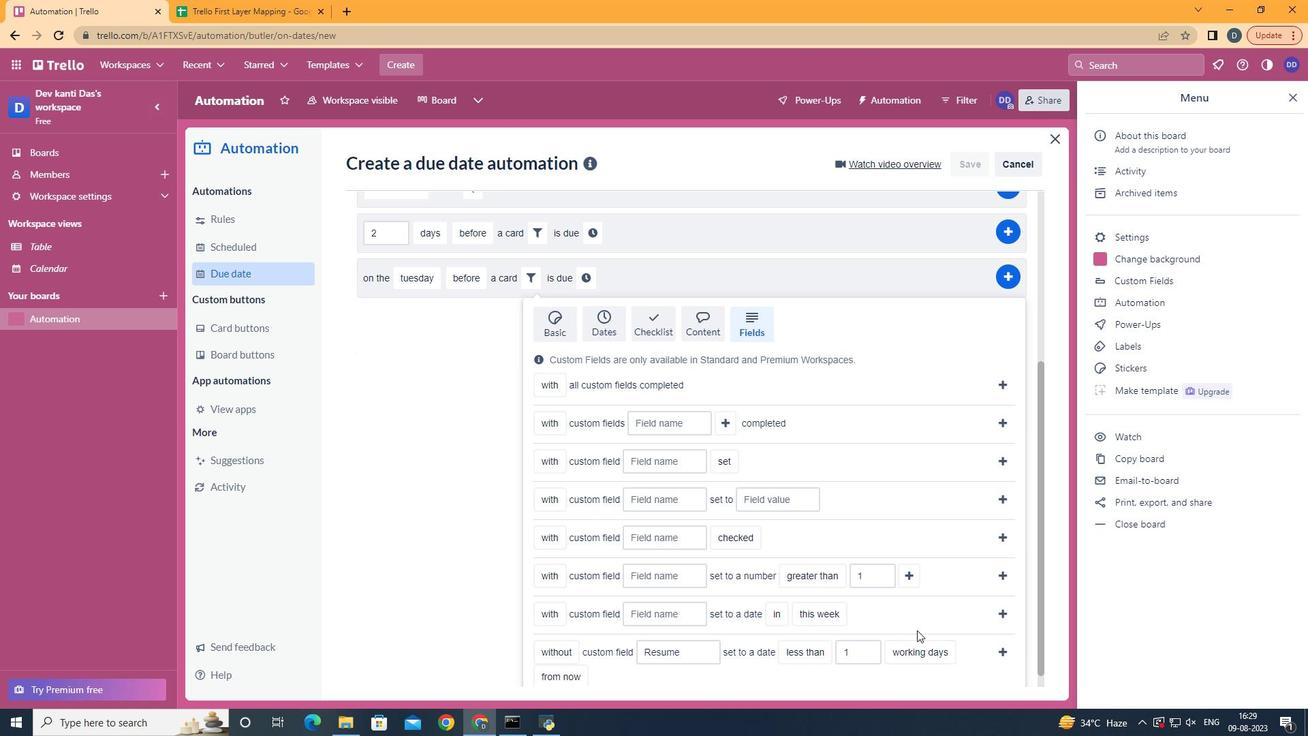 
Action: Mouse scrolled (920, 641) with delta (0, 0)
Screenshot: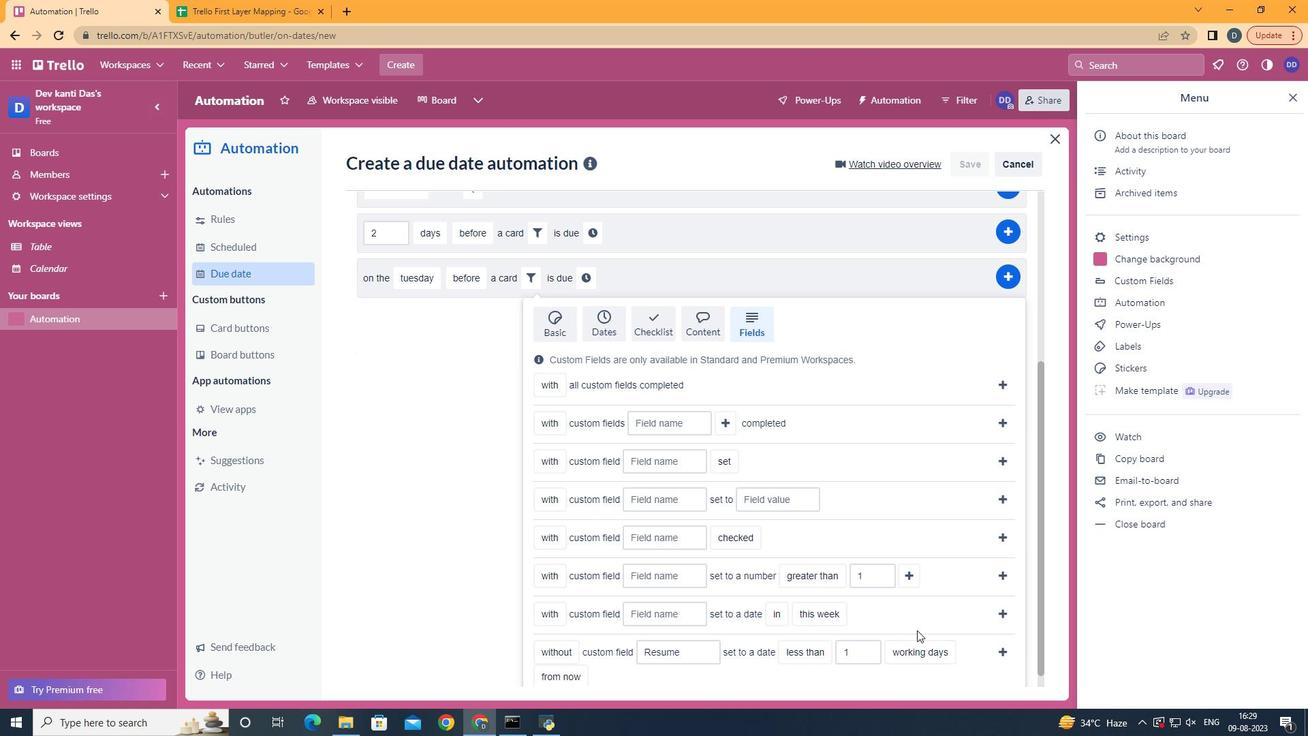 
Action: Mouse scrolled (920, 641) with delta (0, 0)
Screenshot: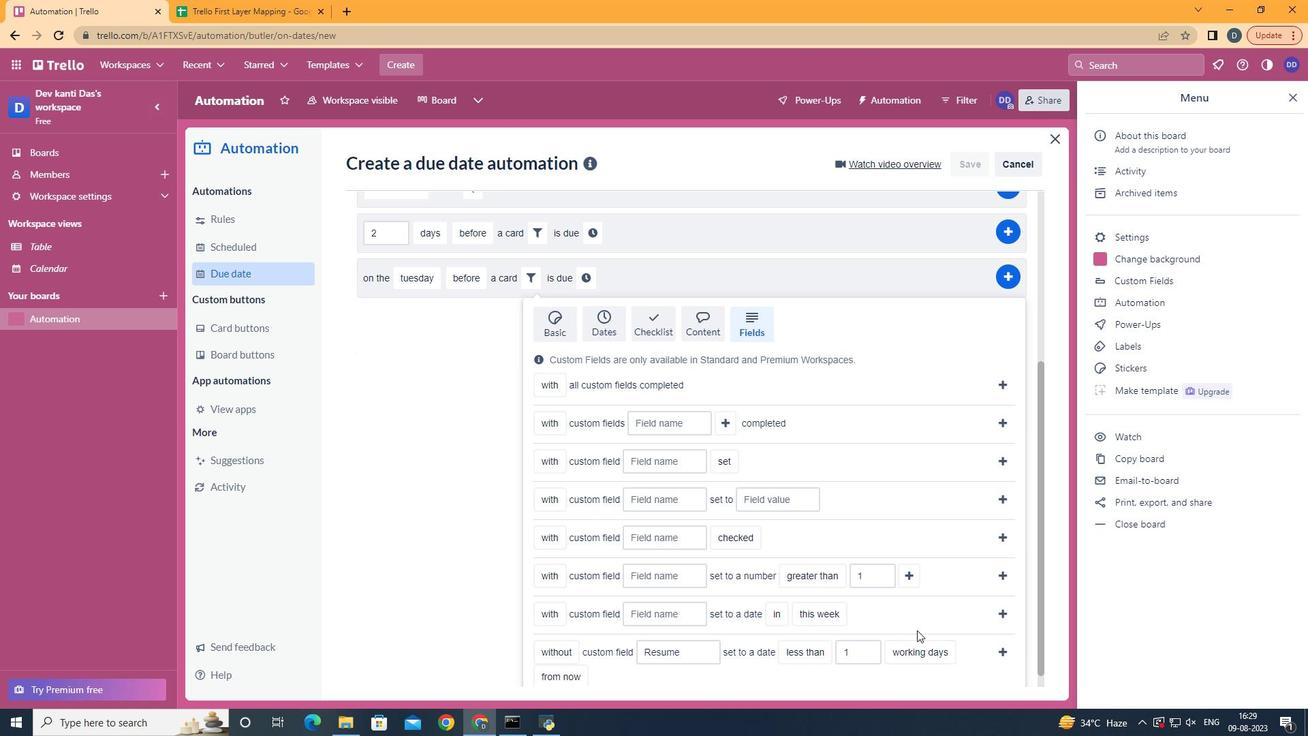 
Action: Mouse scrolled (920, 641) with delta (0, 0)
Screenshot: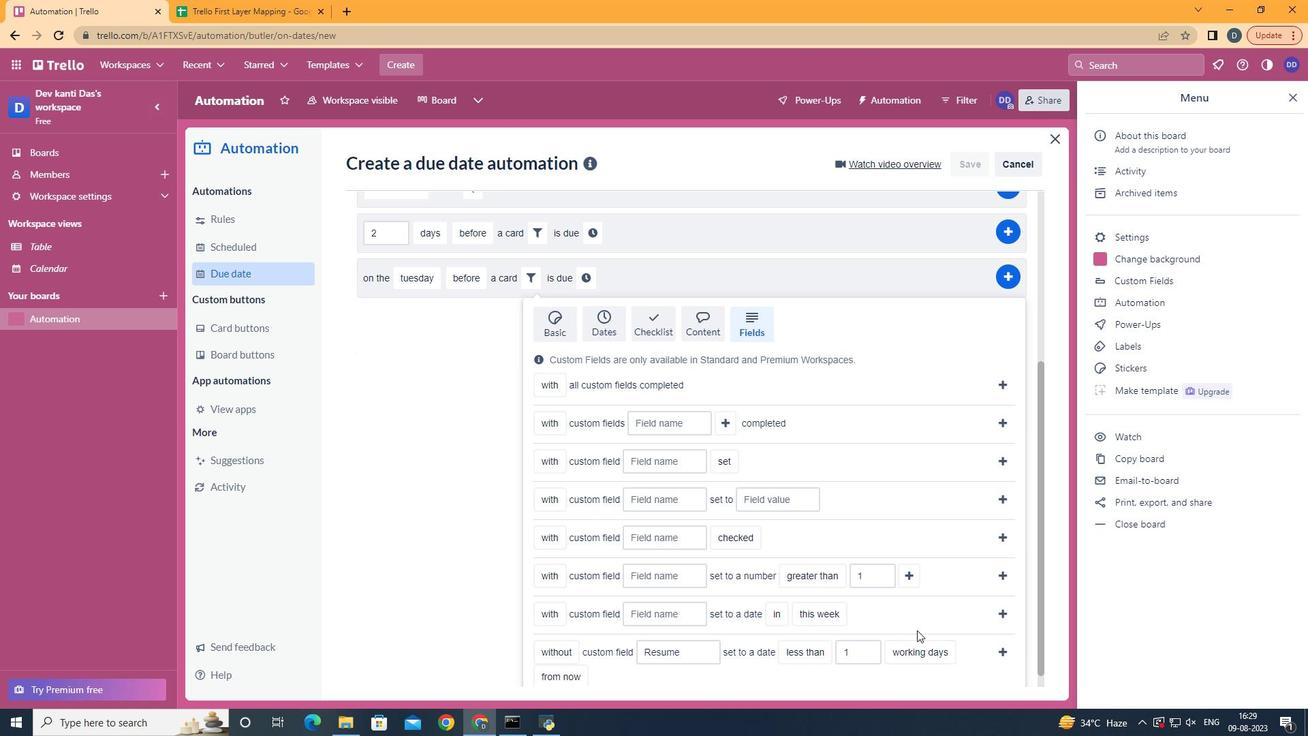 
Action: Mouse scrolled (920, 641) with delta (0, 0)
Screenshot: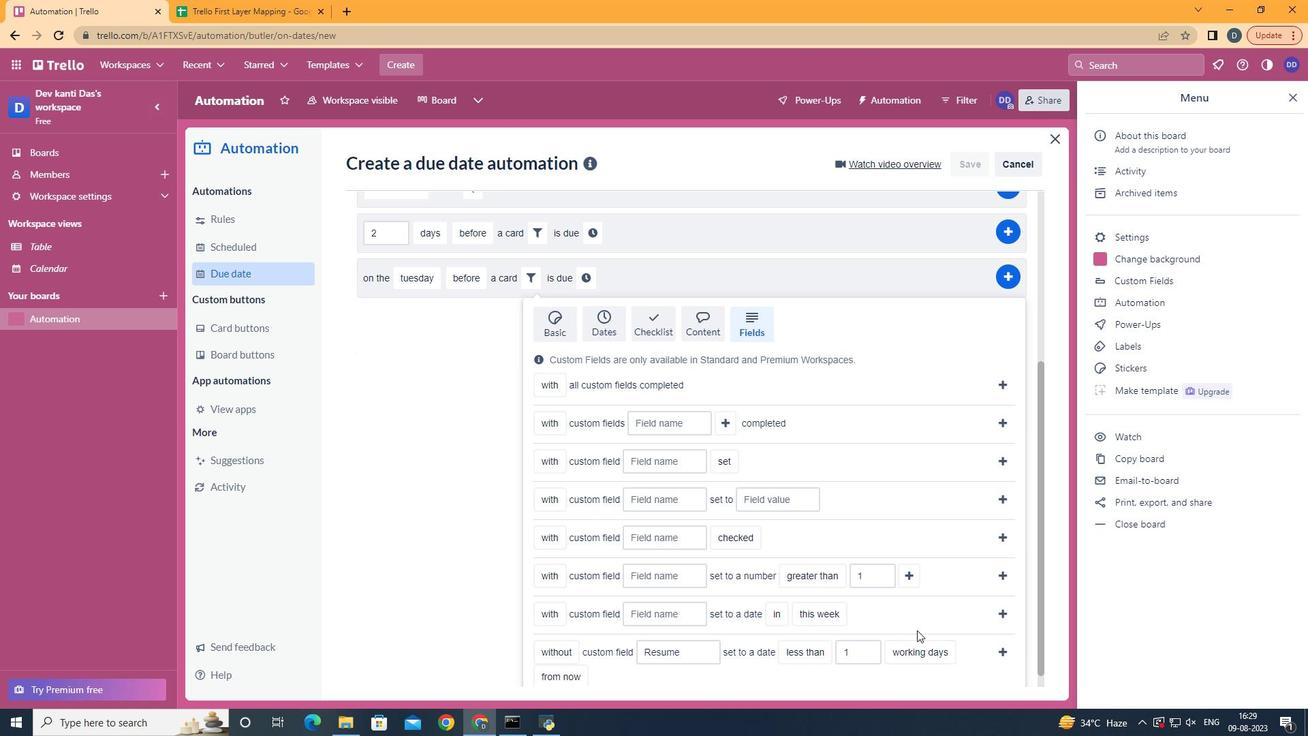 
Action: Mouse moved to (582, 598)
Screenshot: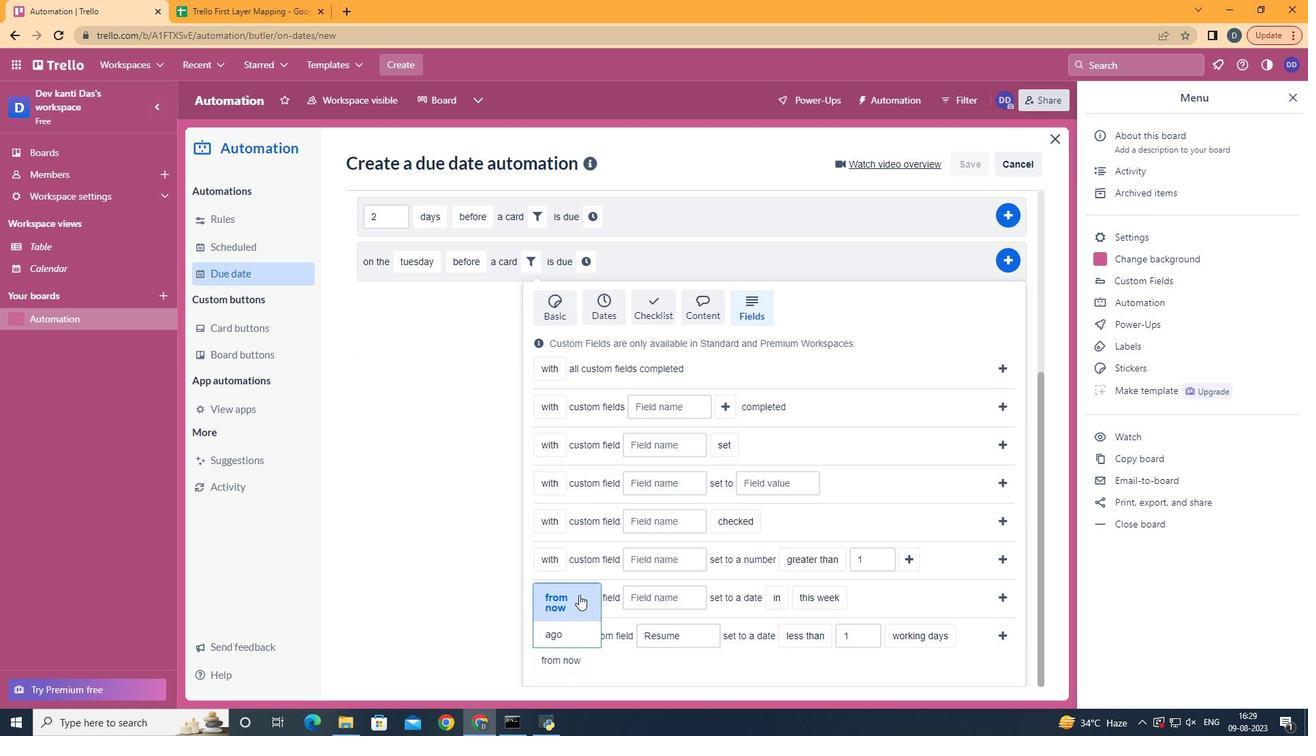 
Action: Mouse pressed left at (582, 598)
Screenshot: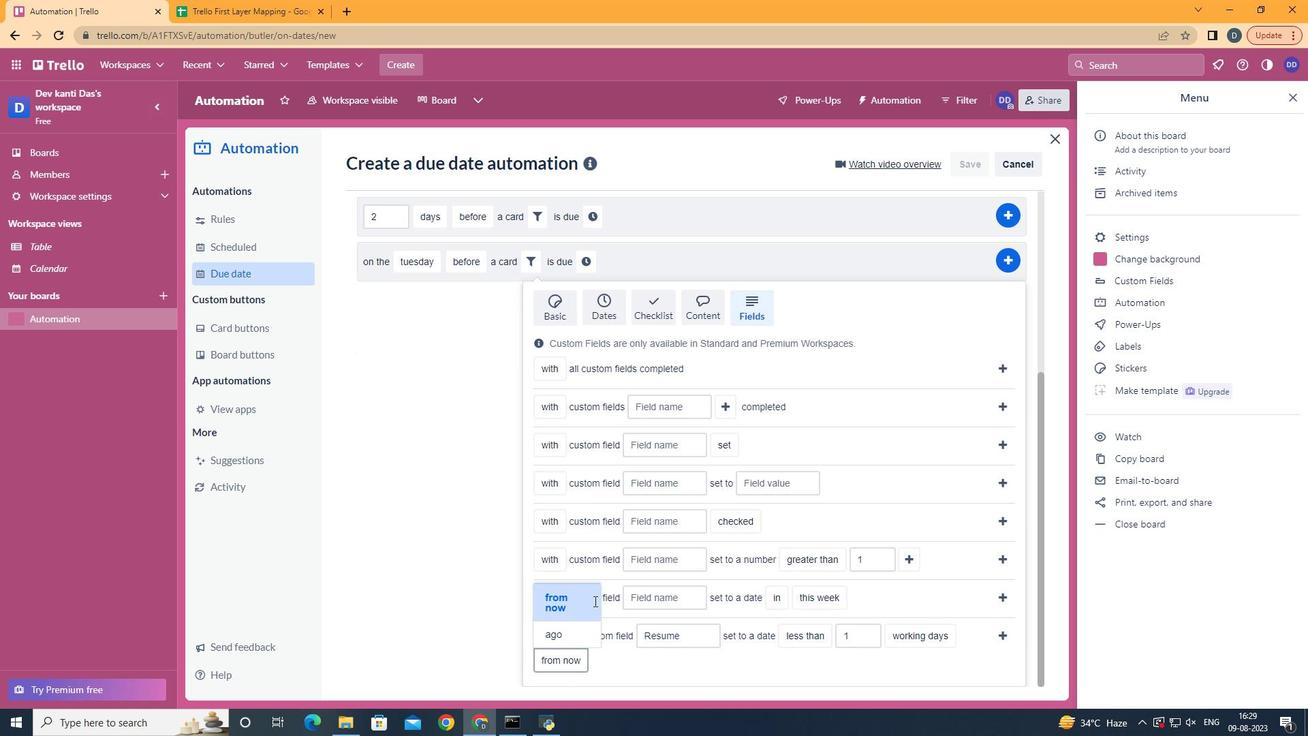 
Action: Mouse moved to (999, 642)
Screenshot: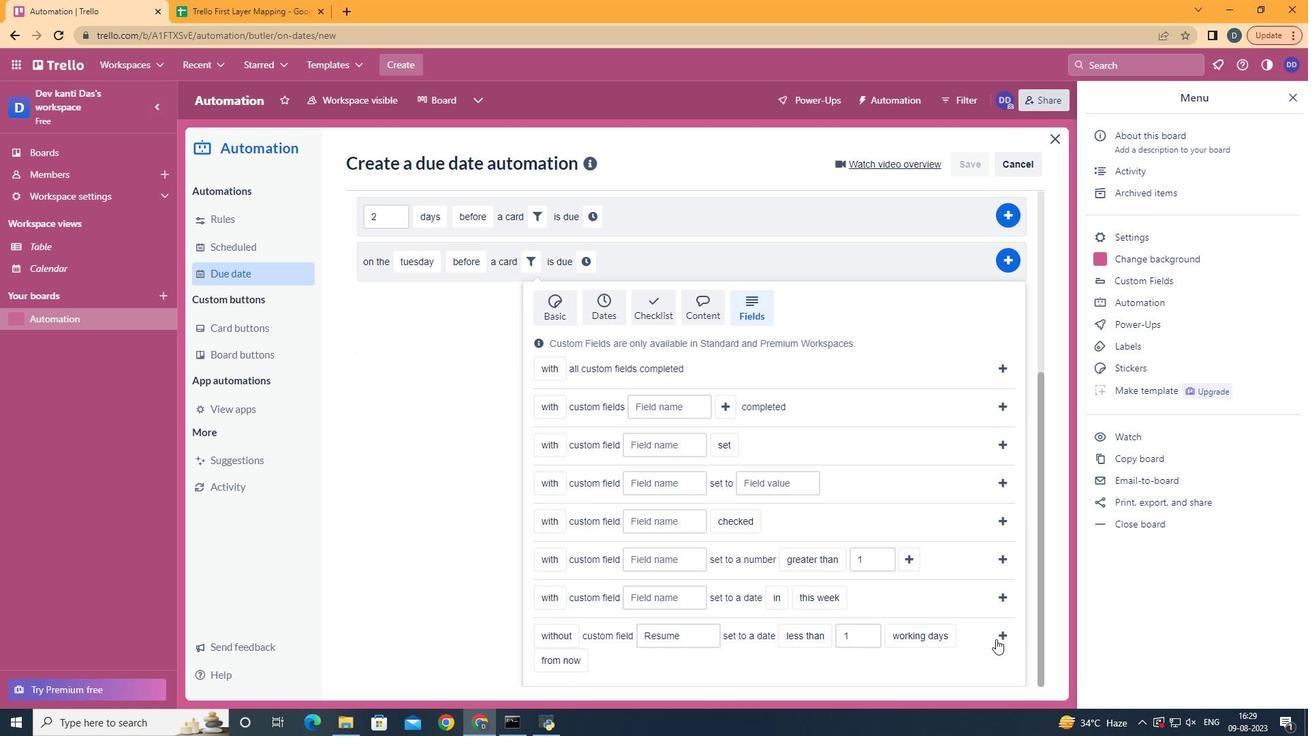 
Action: Mouse pressed left at (999, 642)
Screenshot: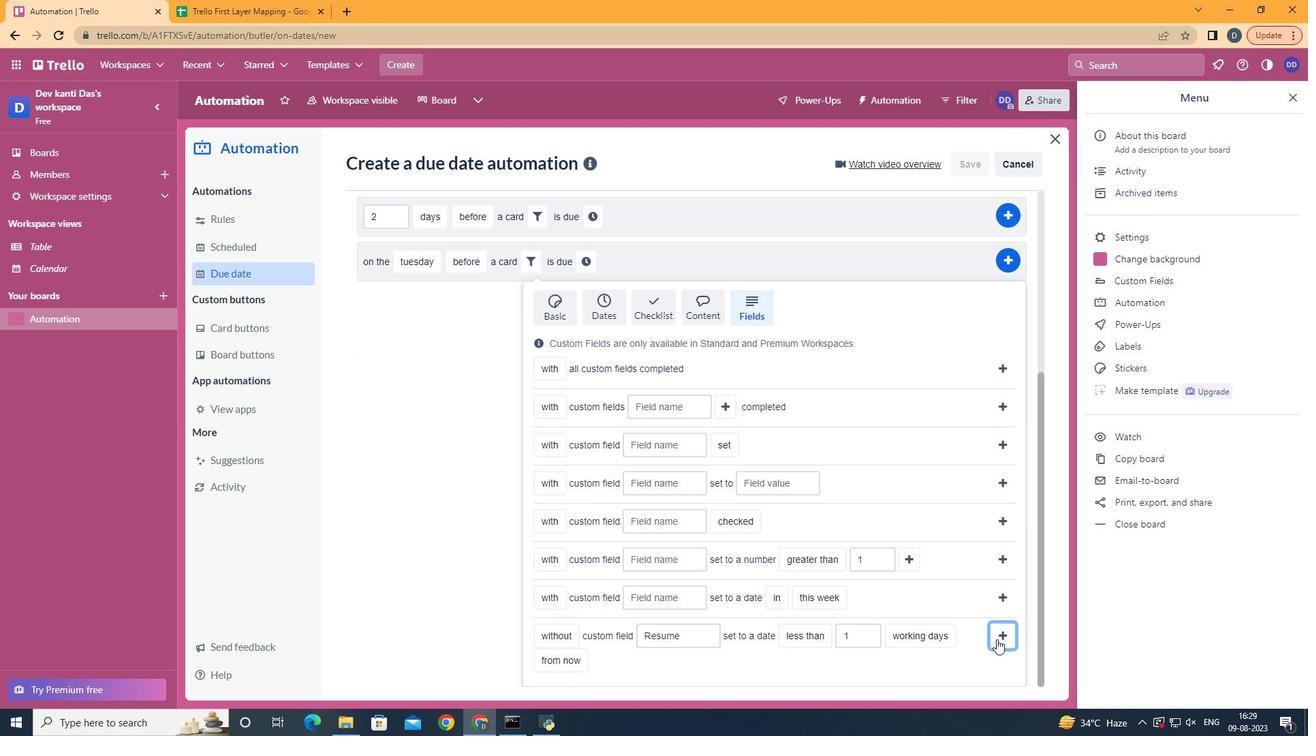 
Action: Mouse moved to (956, 545)
Screenshot: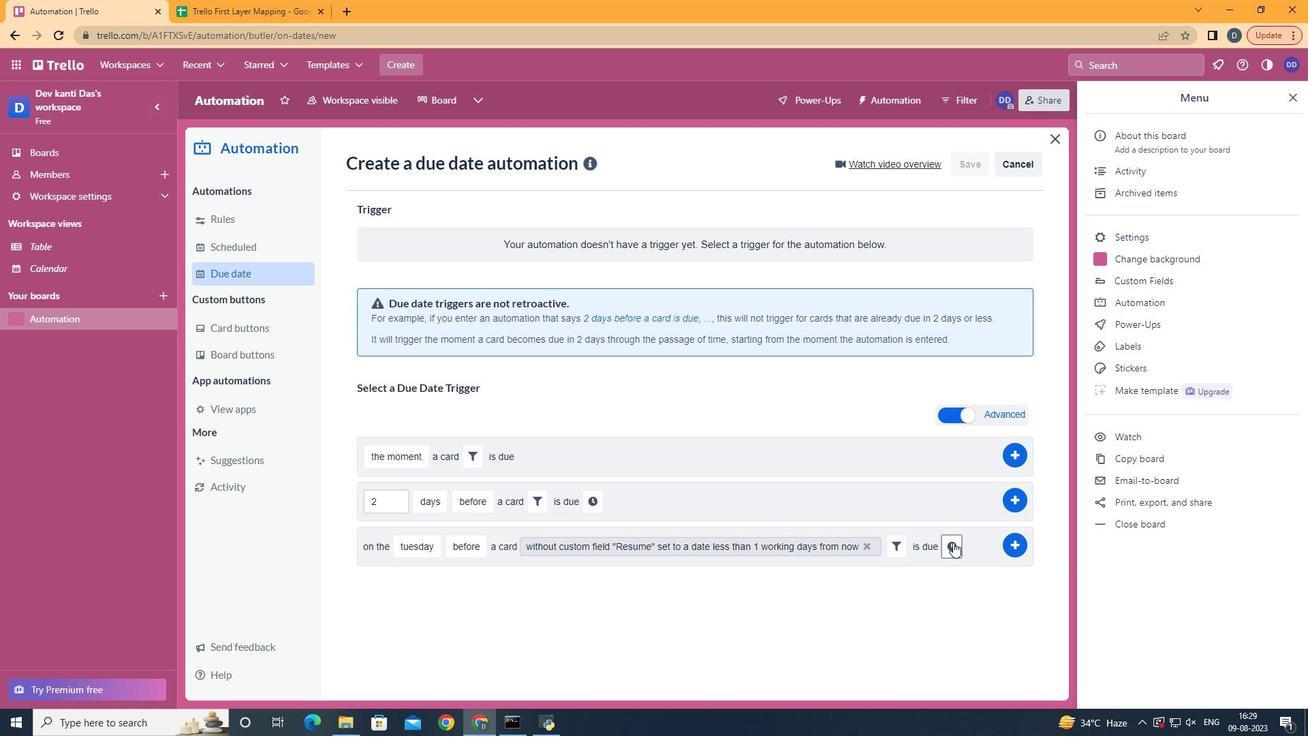 
Action: Mouse pressed left at (956, 545)
Screenshot: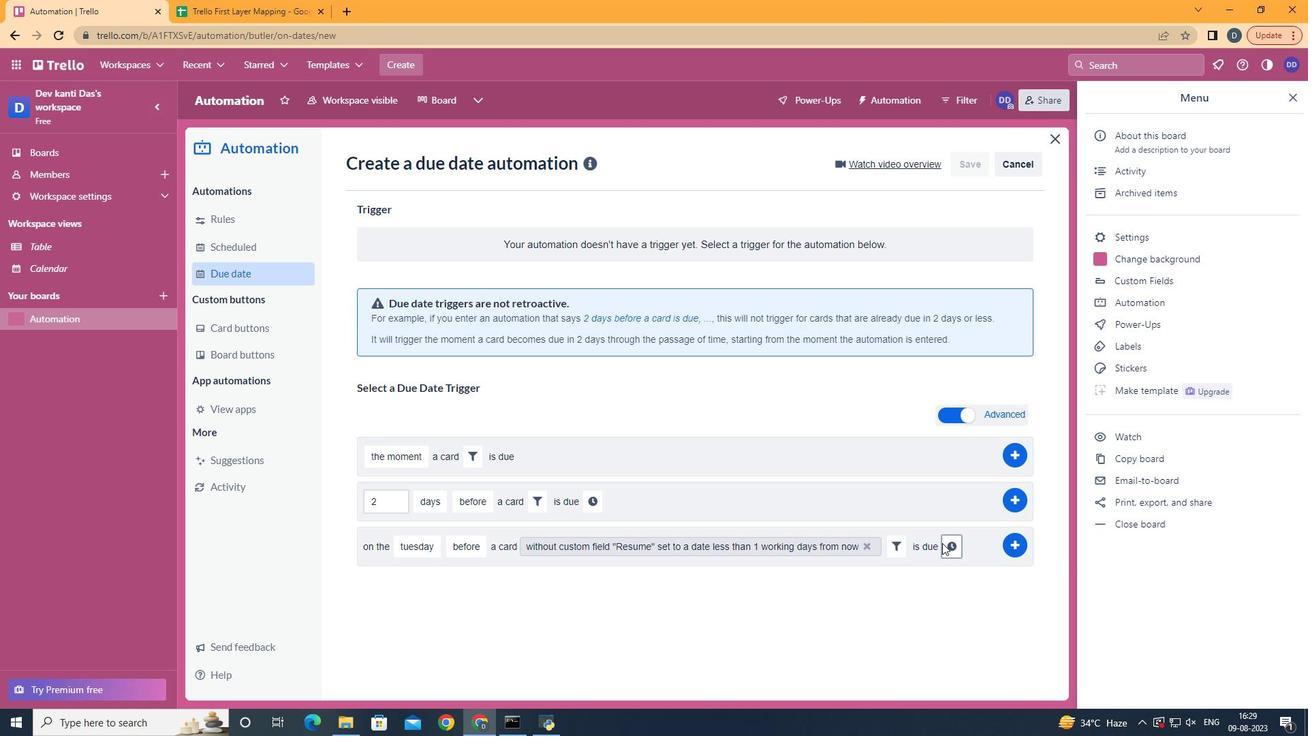 
Action: Mouse moved to (414, 582)
Screenshot: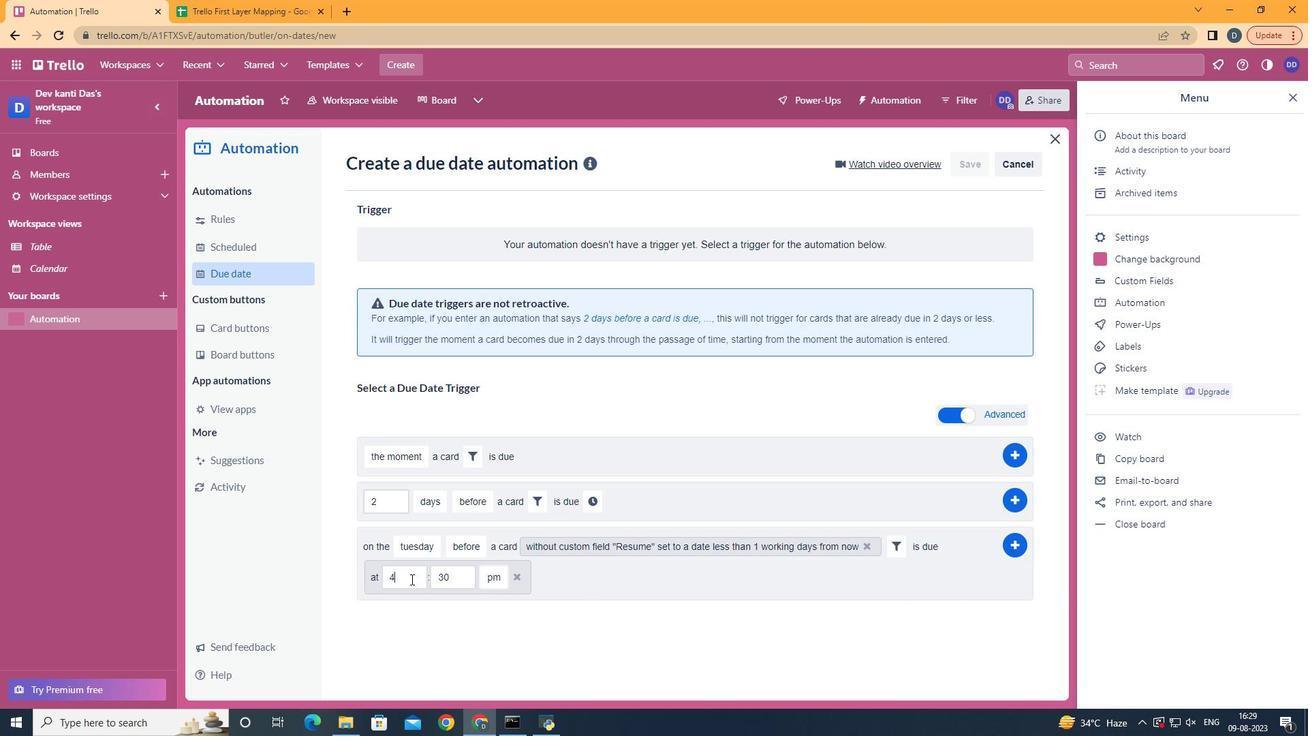 
Action: Mouse pressed left at (414, 582)
Screenshot: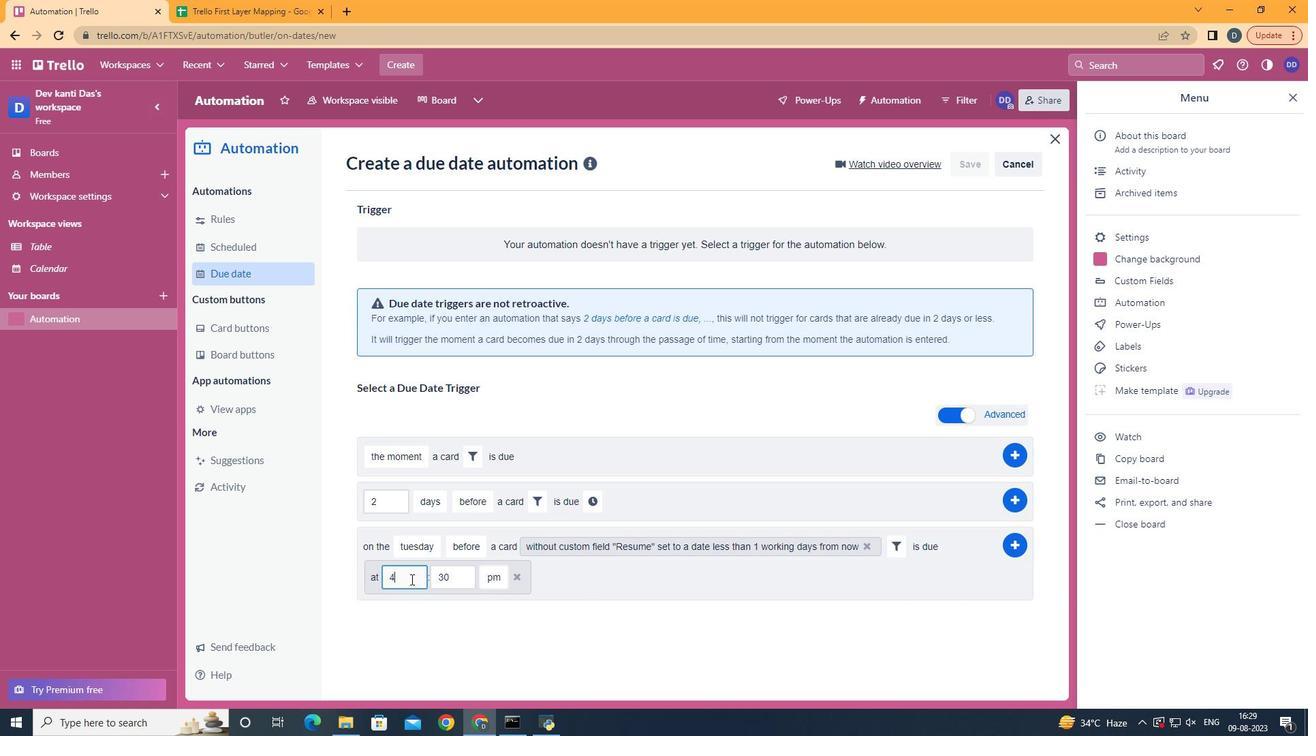 
Action: Key pressed <Key.backspace>11
Screenshot: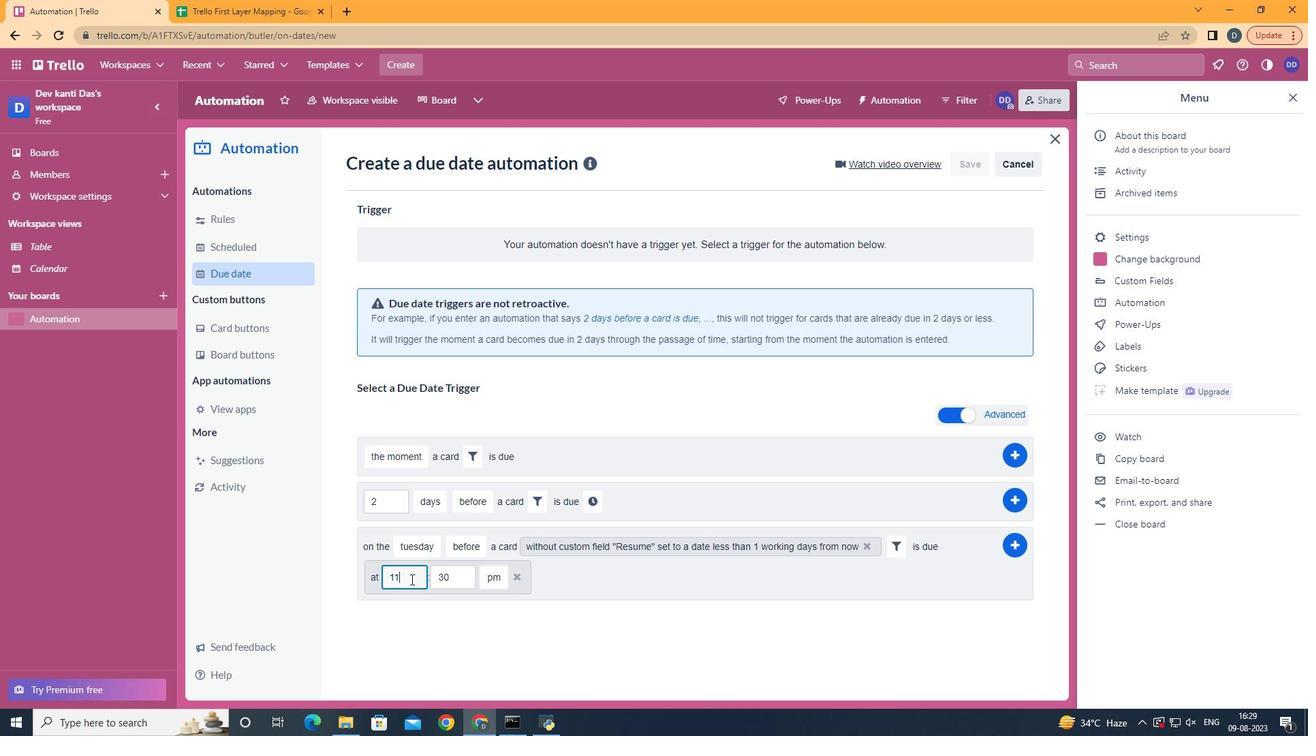 
Action: Mouse moved to (469, 570)
Screenshot: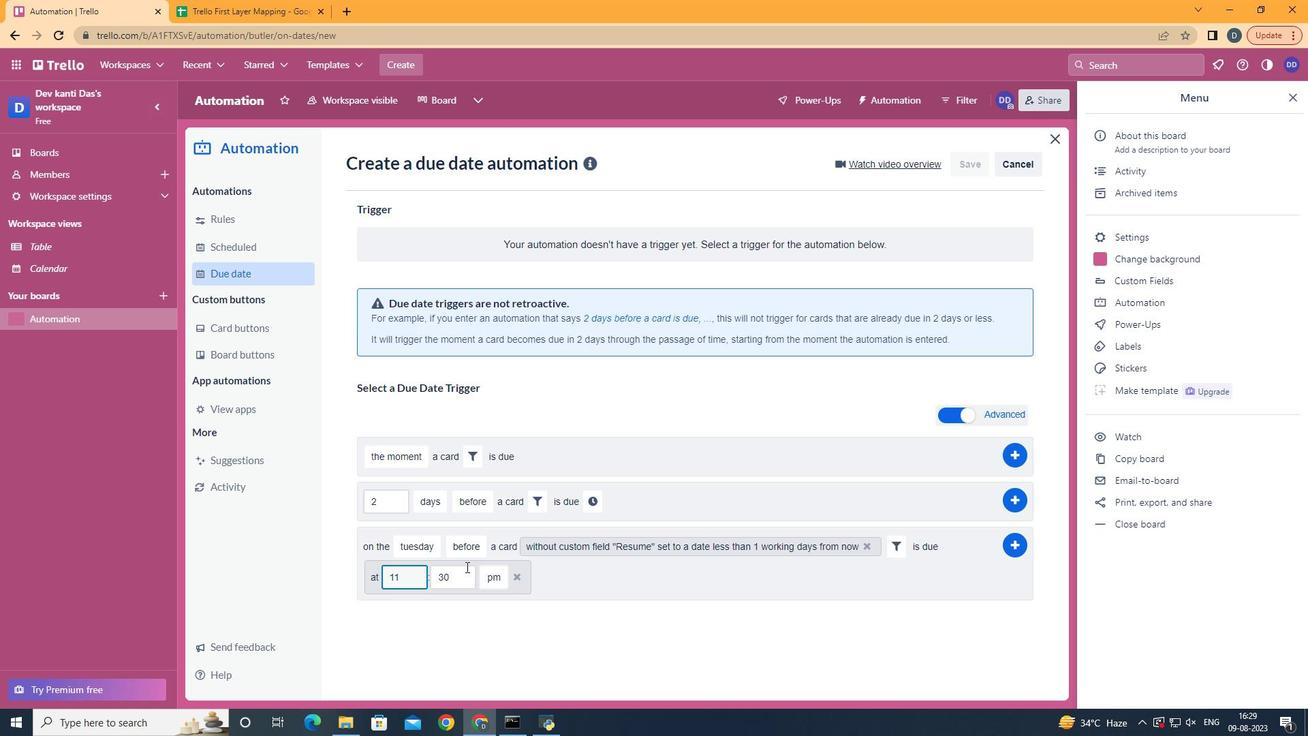 
Action: Mouse pressed left at (469, 570)
Screenshot: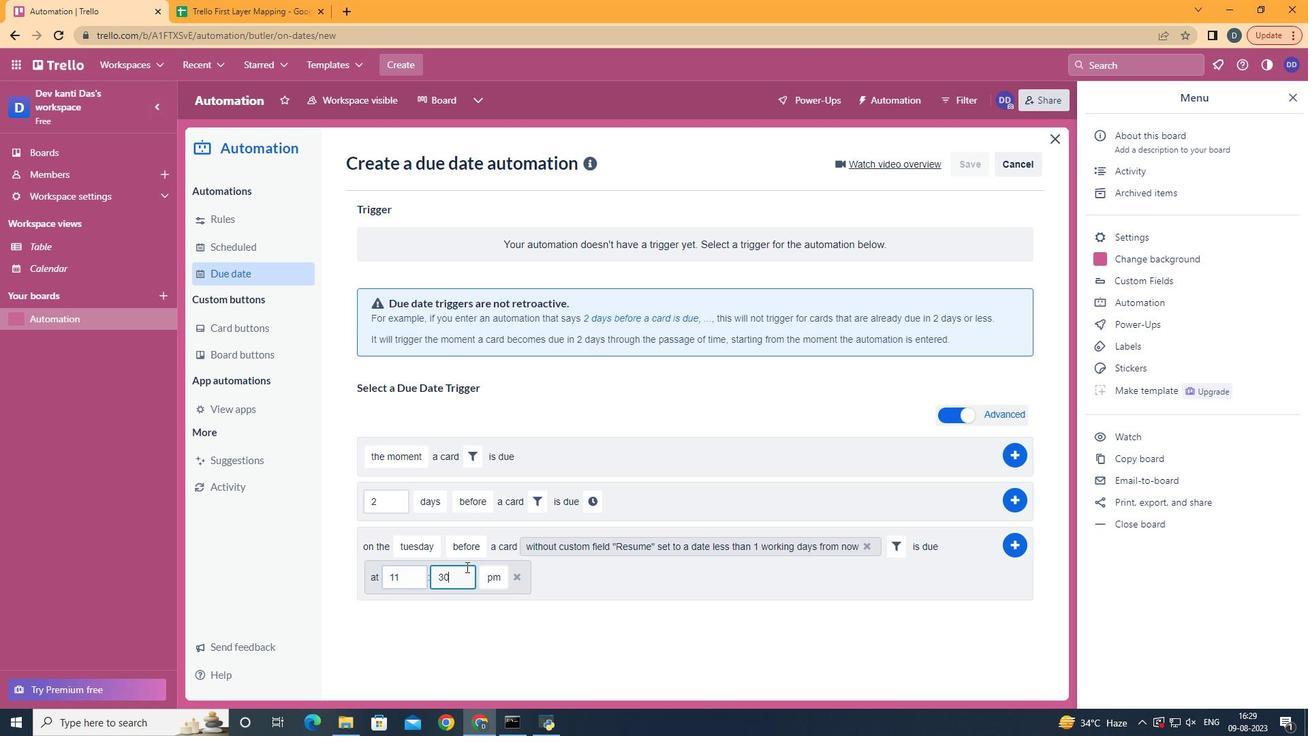 
Action: Mouse moved to (428, 582)
Screenshot: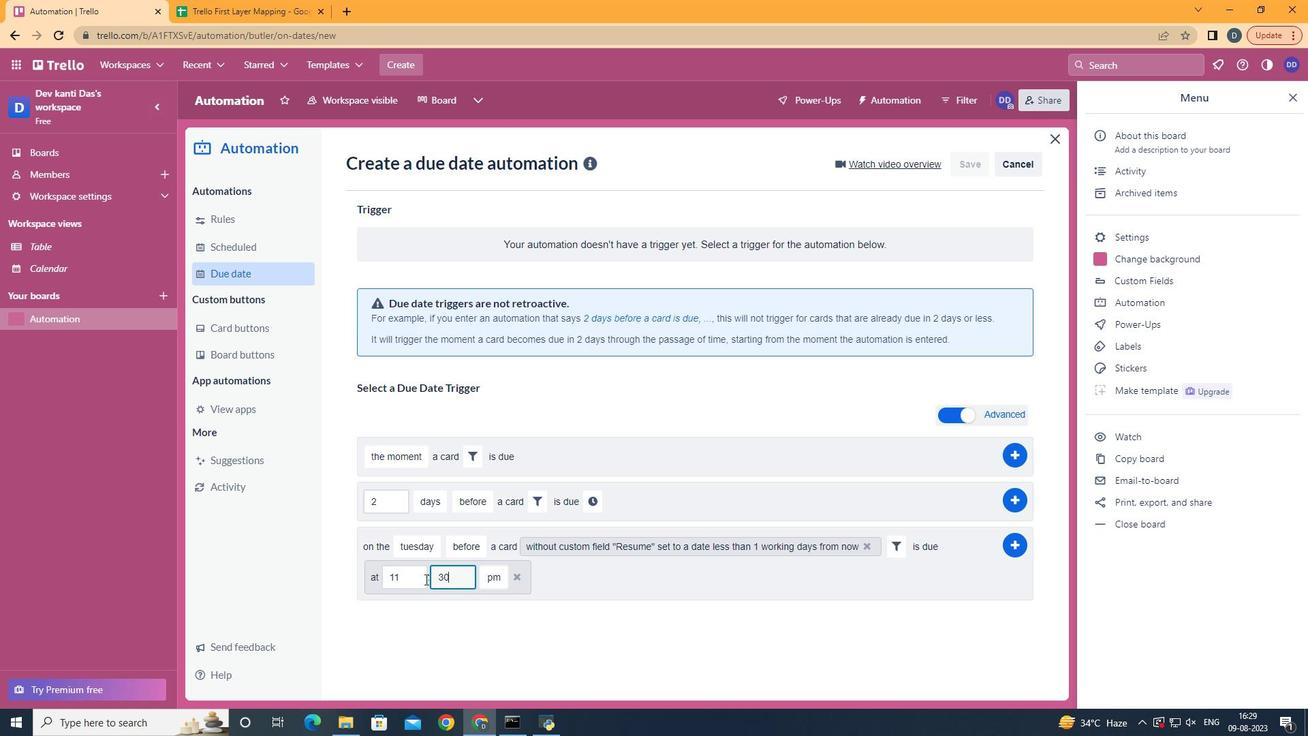 
Action: Key pressed <Key.backspace><Key.backspace>00
Screenshot: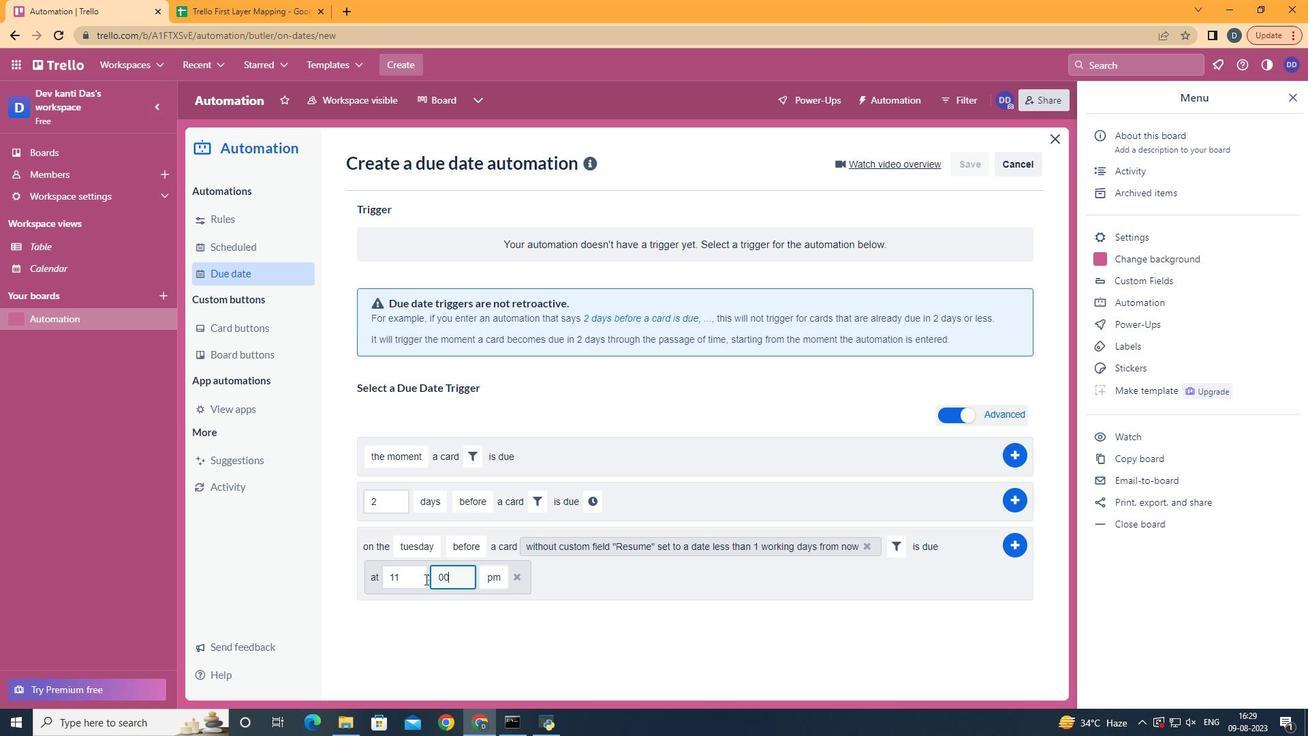 
Action: Mouse moved to (502, 593)
Screenshot: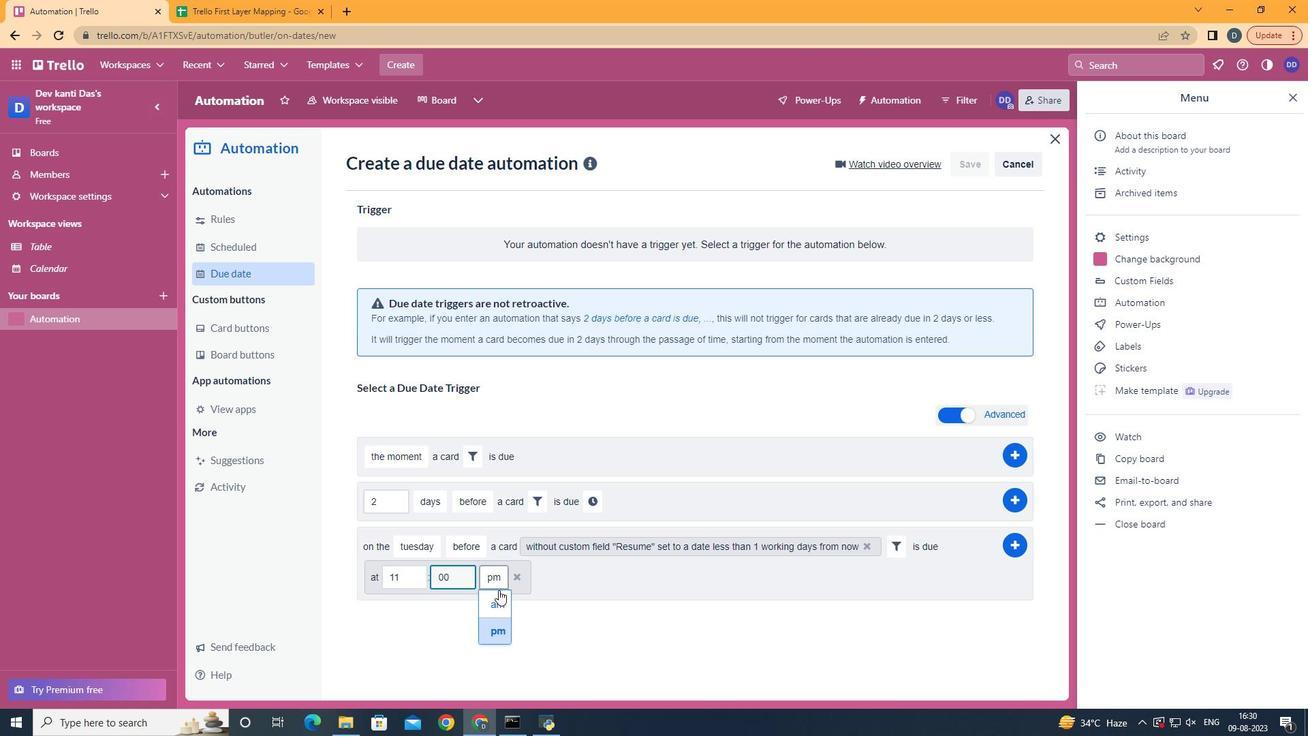 
Action: Mouse pressed left at (502, 593)
Screenshot: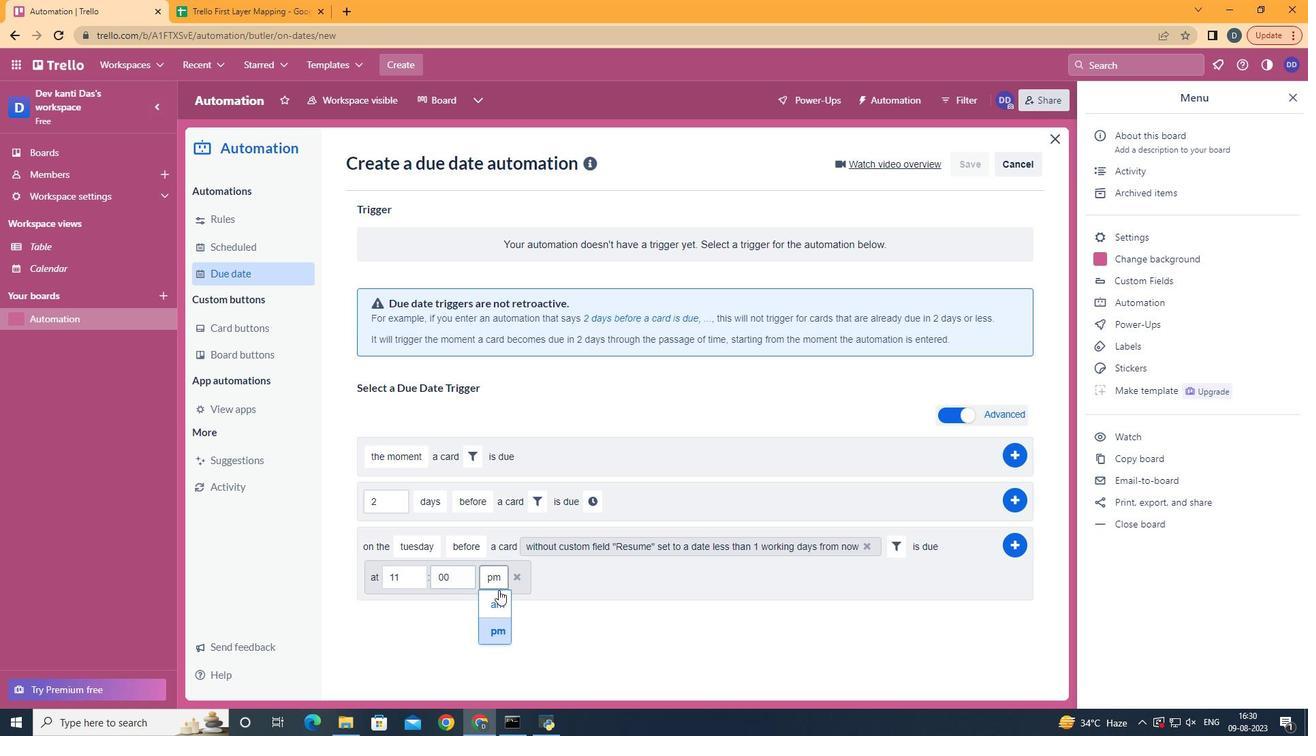 
Action: Mouse moved to (1018, 547)
Screenshot: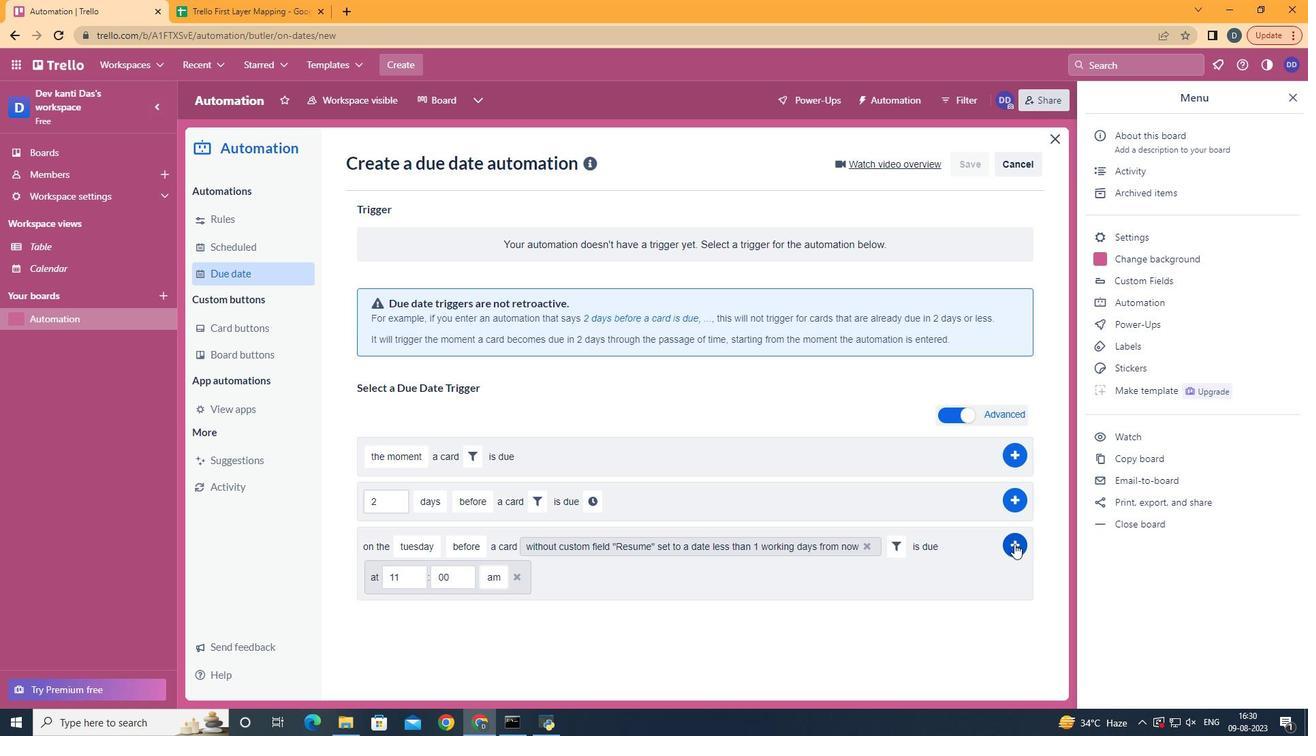 
Action: Mouse pressed left at (1018, 547)
Screenshot: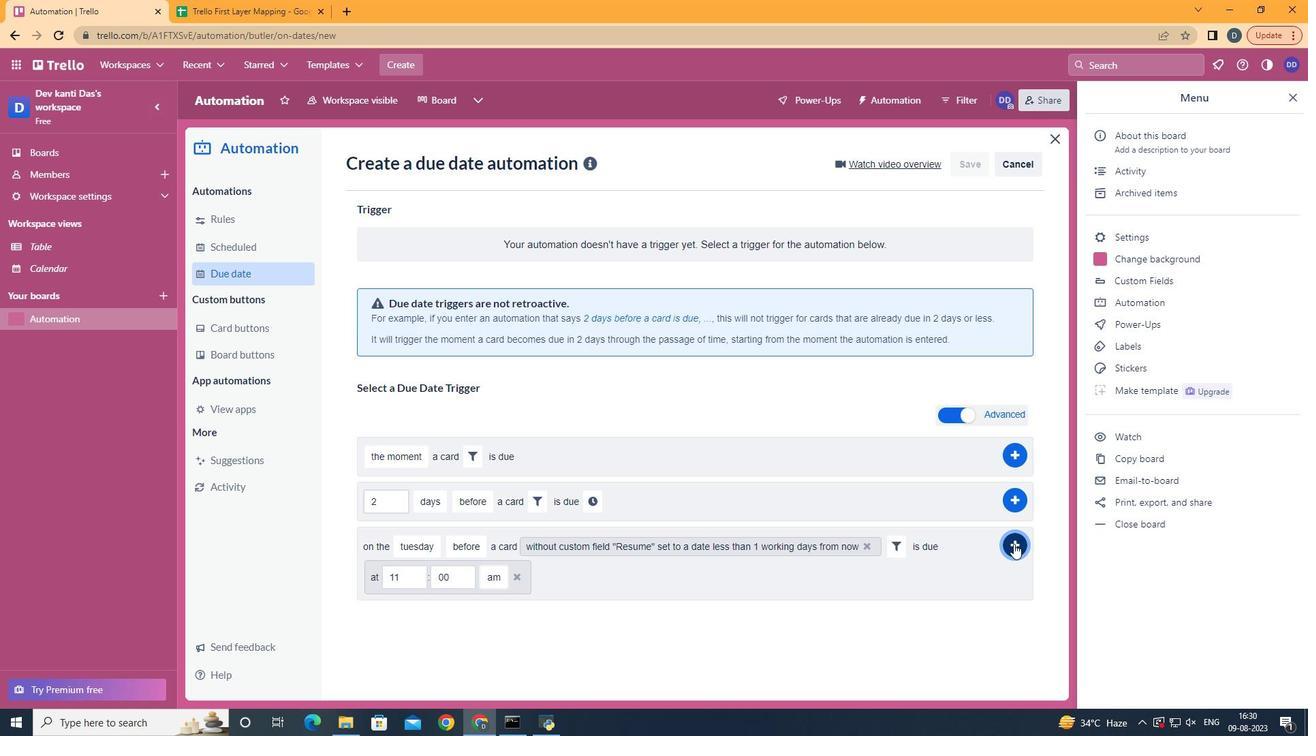 
Action: Mouse moved to (537, 280)
Screenshot: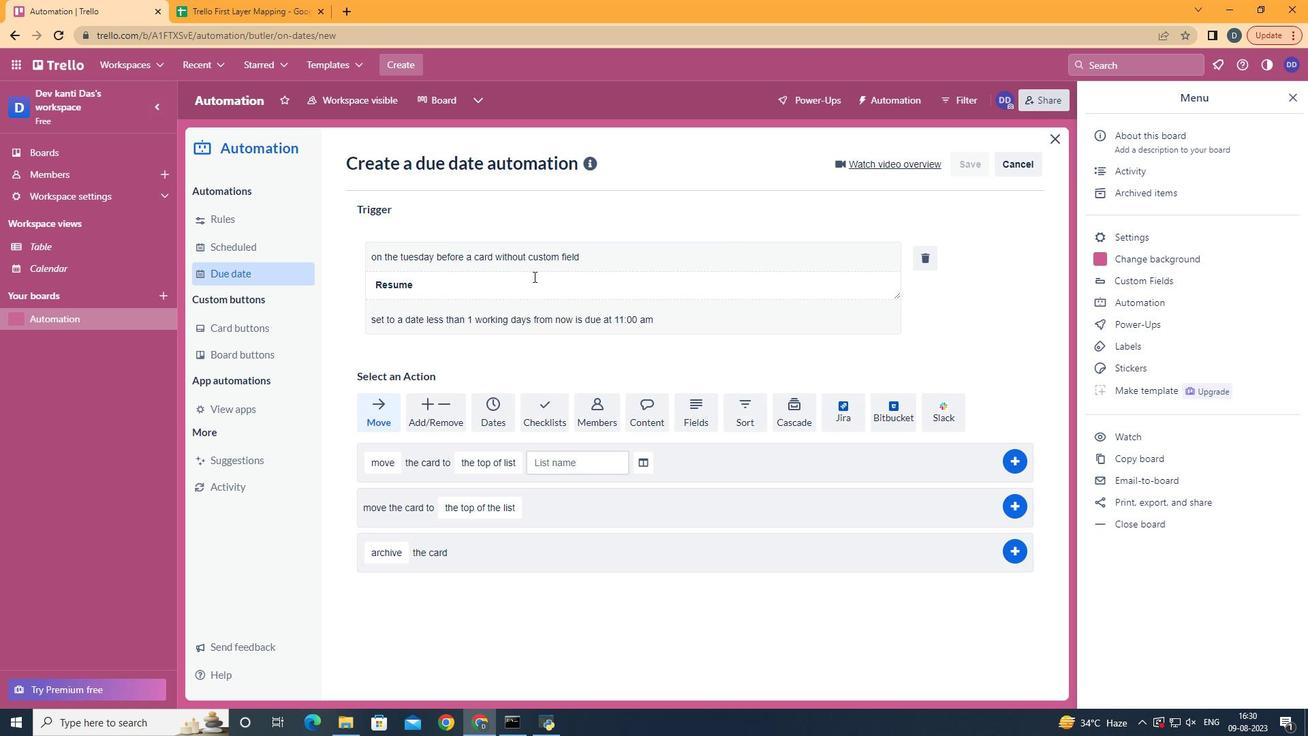 
